 Task: Find connections with filter location Leoben with filter topic #Entrepreneurshipwith filter profile language Spanish with filter current company Oil and Natural Gas Corporation Ltd with filter school The West Bengal University of Health Sciences, Kolkata with filter industry Wireless Services with filter service category Personal Injury Law with filter keywords title Skin Care Specialist
Action: Mouse moved to (565, 105)
Screenshot: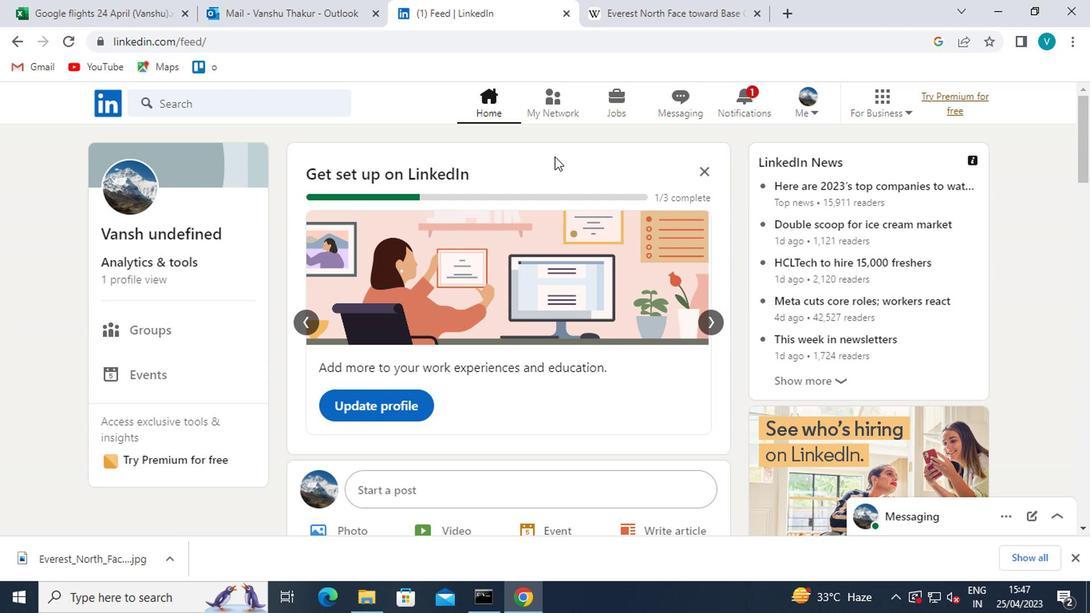 
Action: Mouse pressed left at (565, 105)
Screenshot: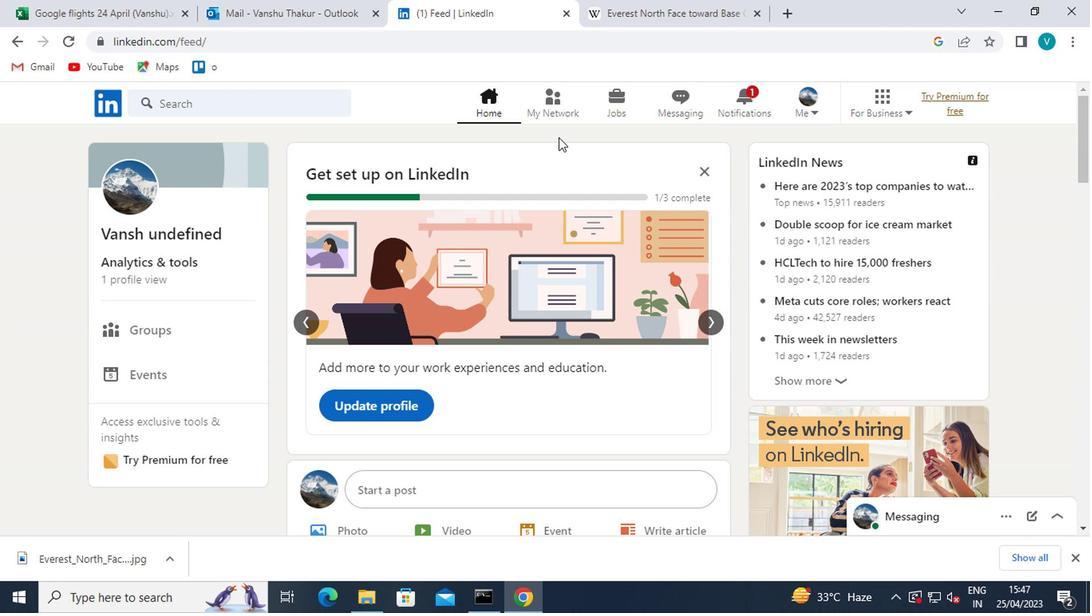
Action: Mouse moved to (157, 197)
Screenshot: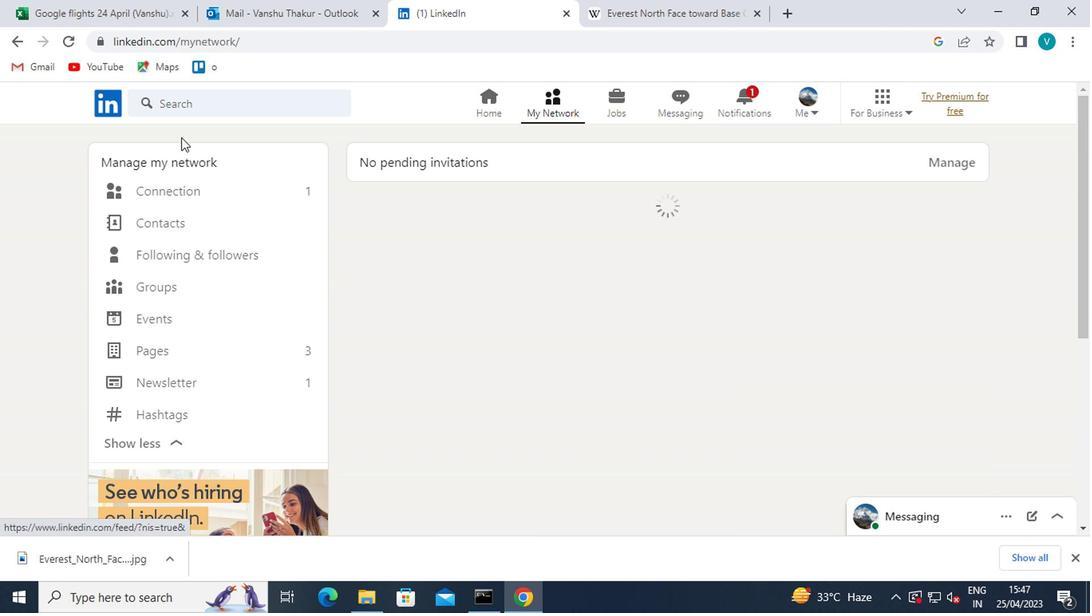 
Action: Mouse pressed left at (157, 197)
Screenshot: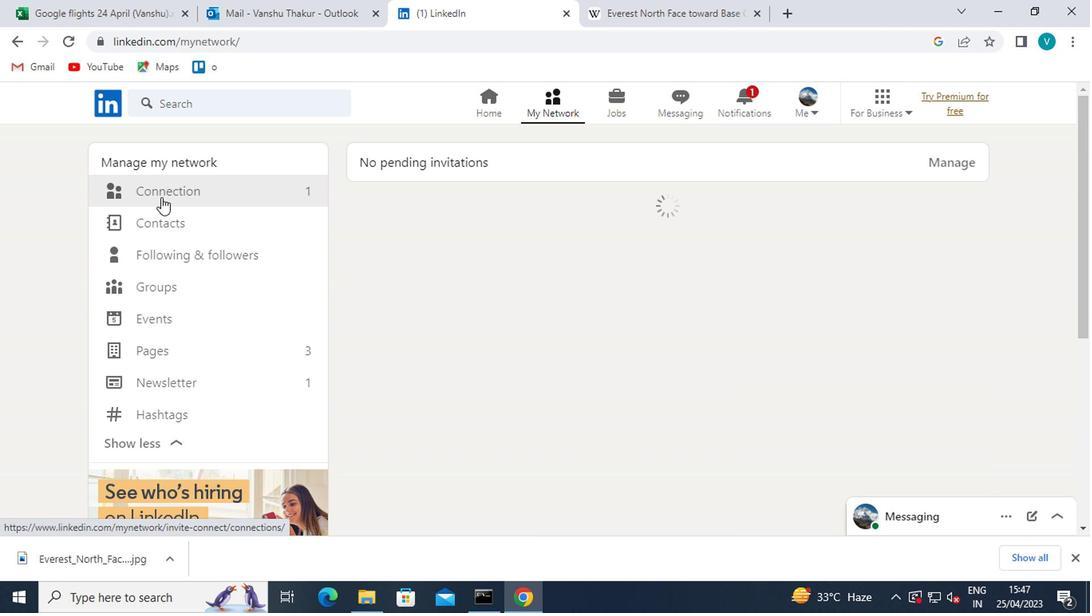 
Action: Mouse moved to (675, 193)
Screenshot: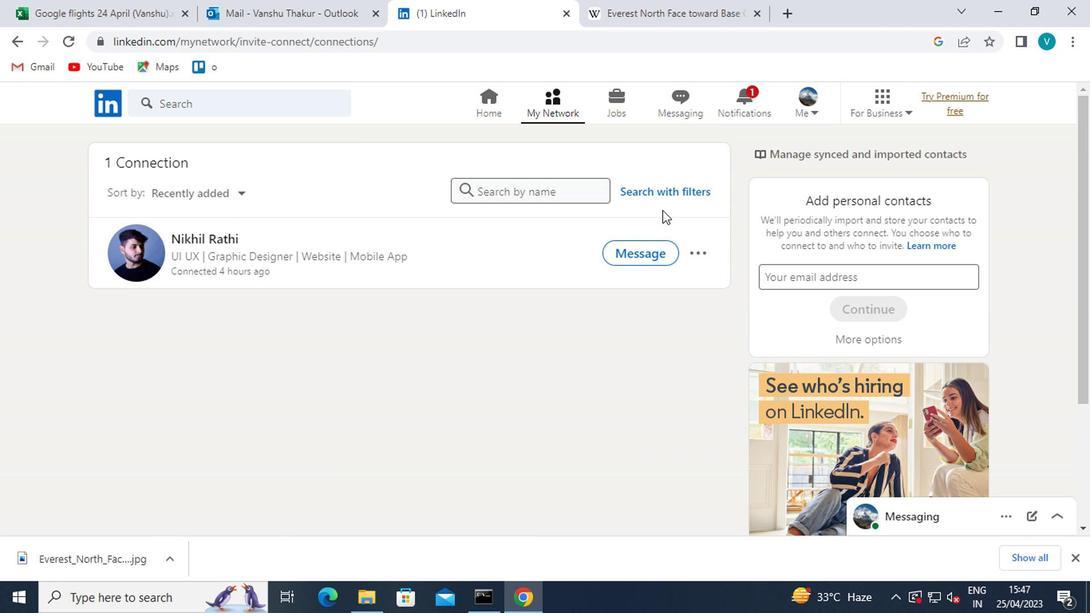 
Action: Mouse pressed left at (675, 193)
Screenshot: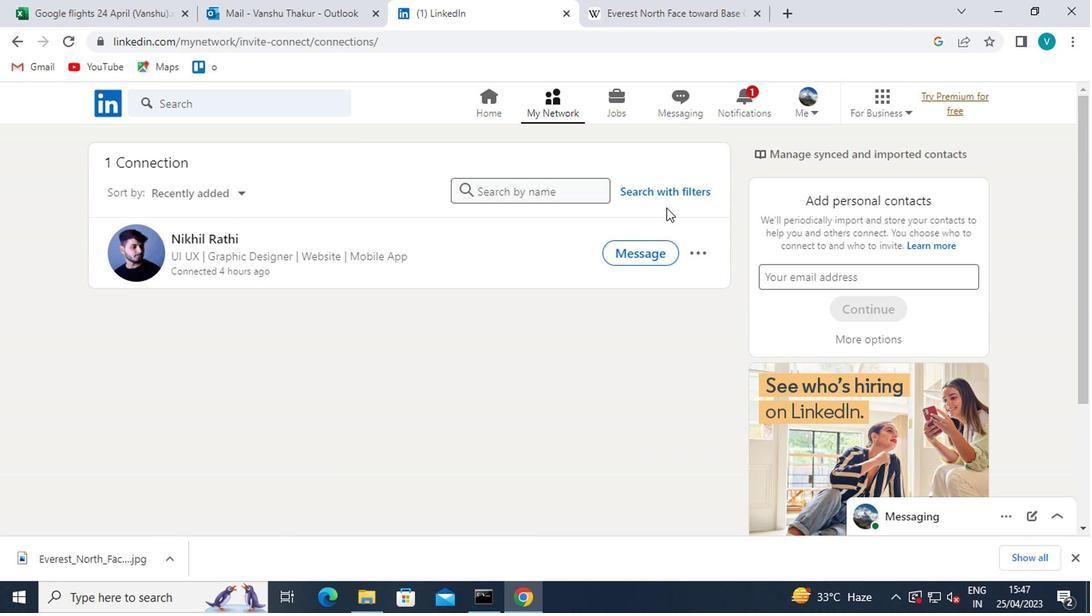 
Action: Mouse moved to (542, 150)
Screenshot: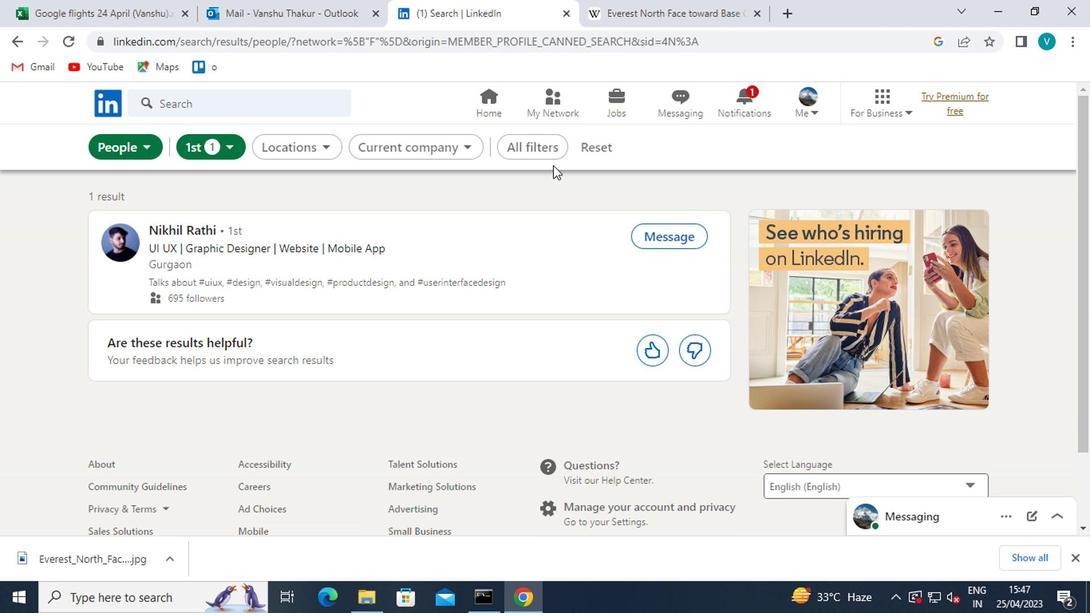 
Action: Mouse pressed left at (542, 150)
Screenshot: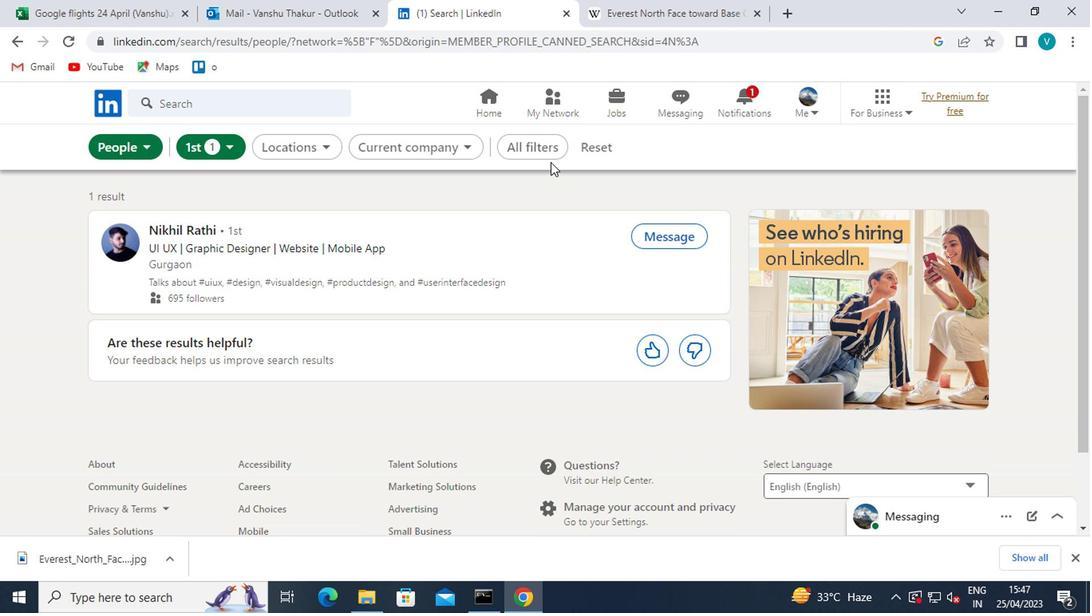
Action: Mouse moved to (728, 342)
Screenshot: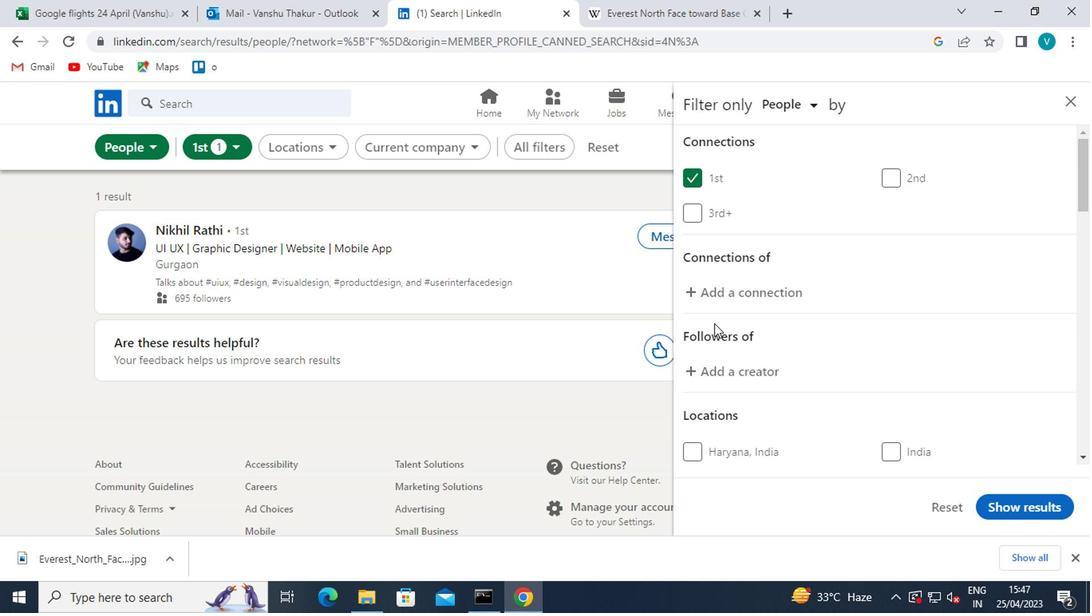 
Action: Mouse scrolled (728, 341) with delta (0, 0)
Screenshot: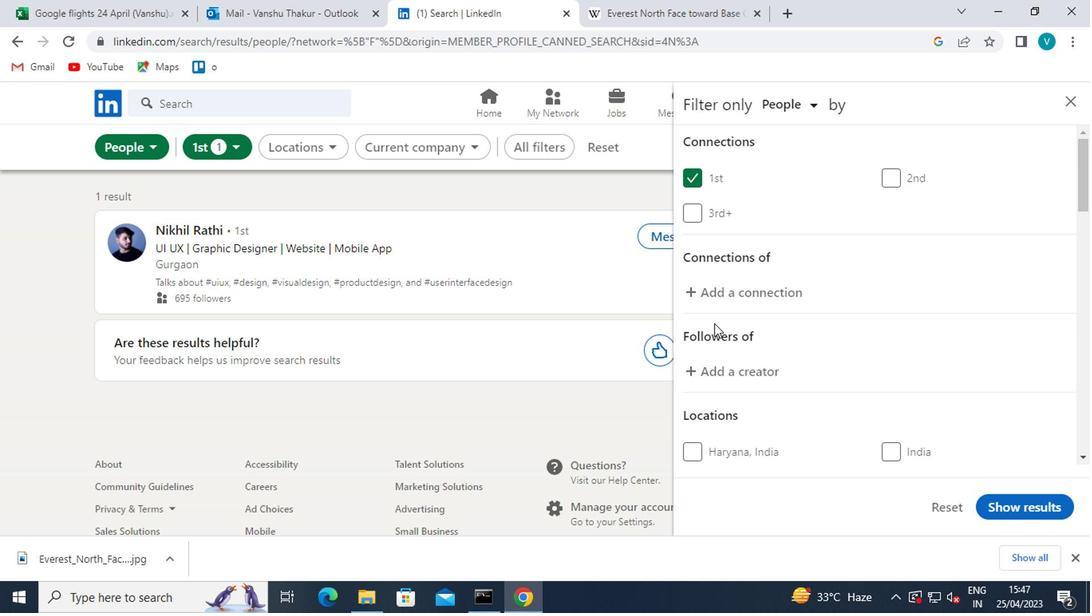 
Action: Mouse moved to (728, 343)
Screenshot: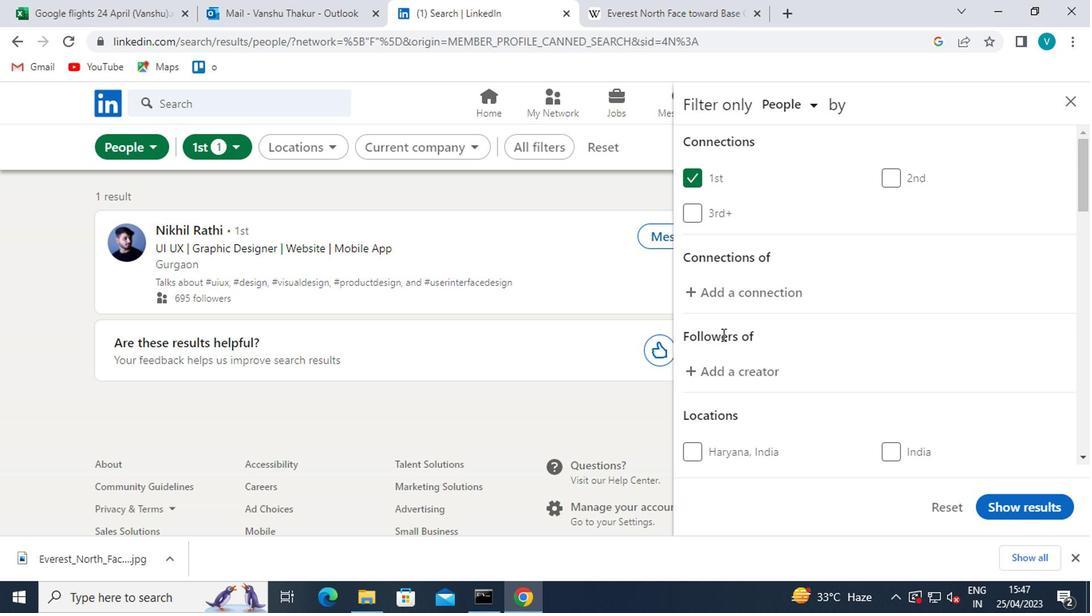 
Action: Mouse scrolled (728, 342) with delta (0, 0)
Screenshot: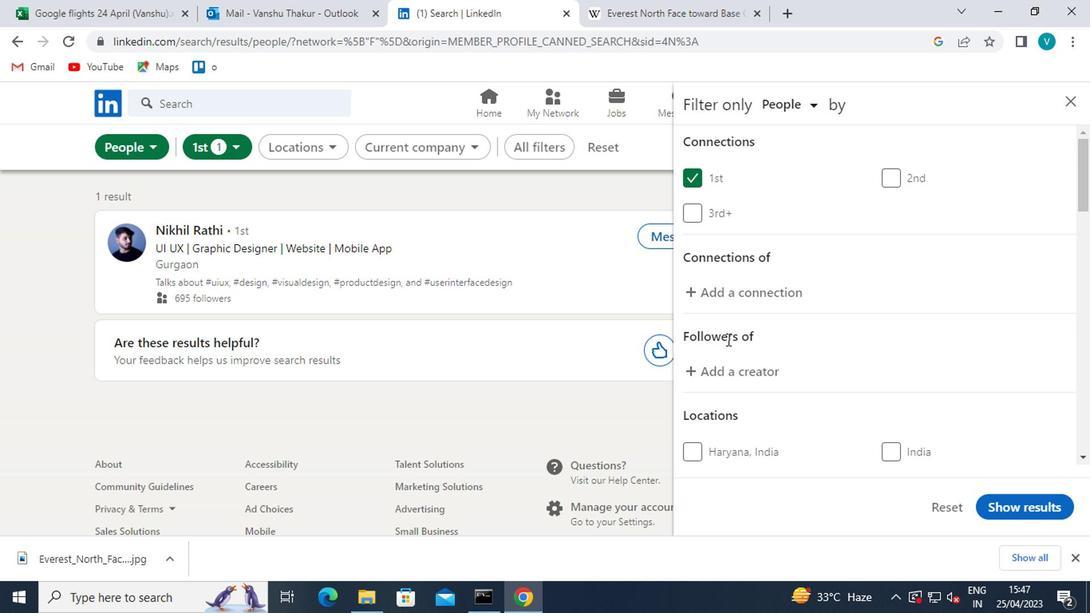 
Action: Mouse moved to (728, 344)
Screenshot: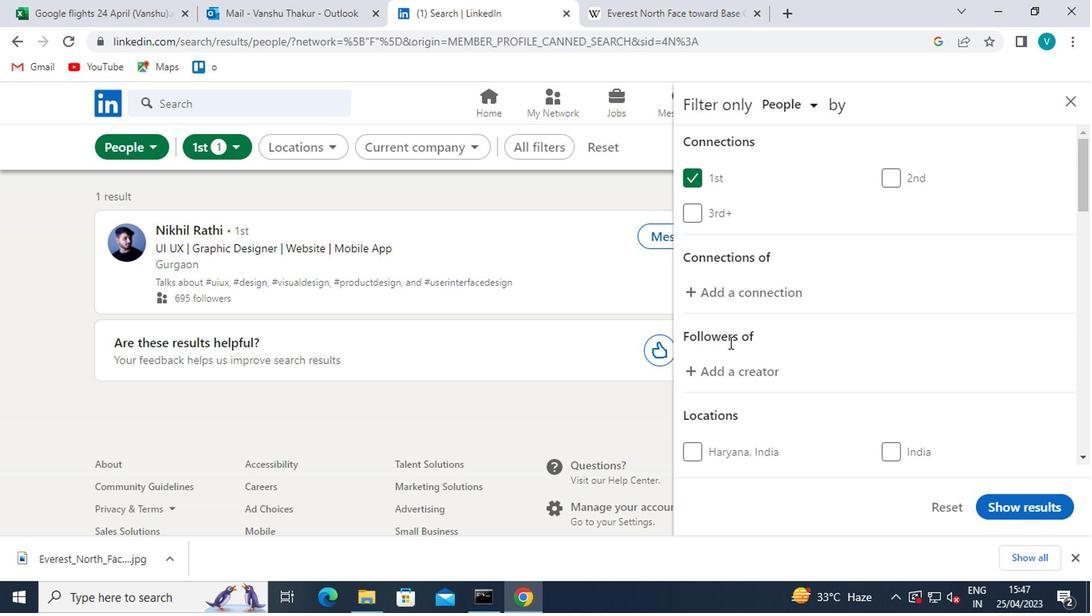 
Action: Mouse scrolled (728, 343) with delta (0, -1)
Screenshot: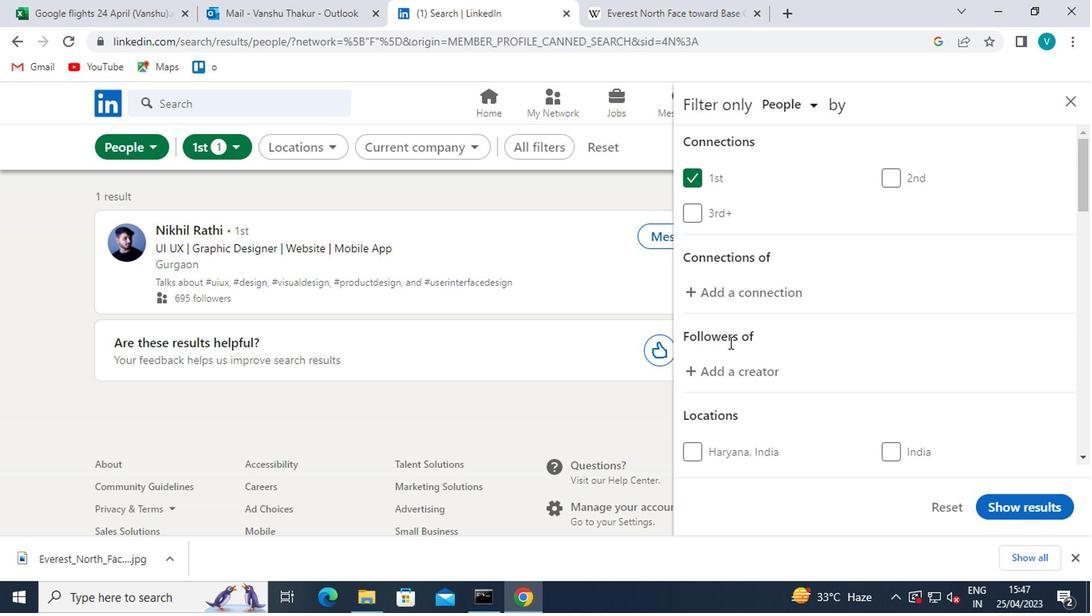 
Action: Mouse moved to (742, 290)
Screenshot: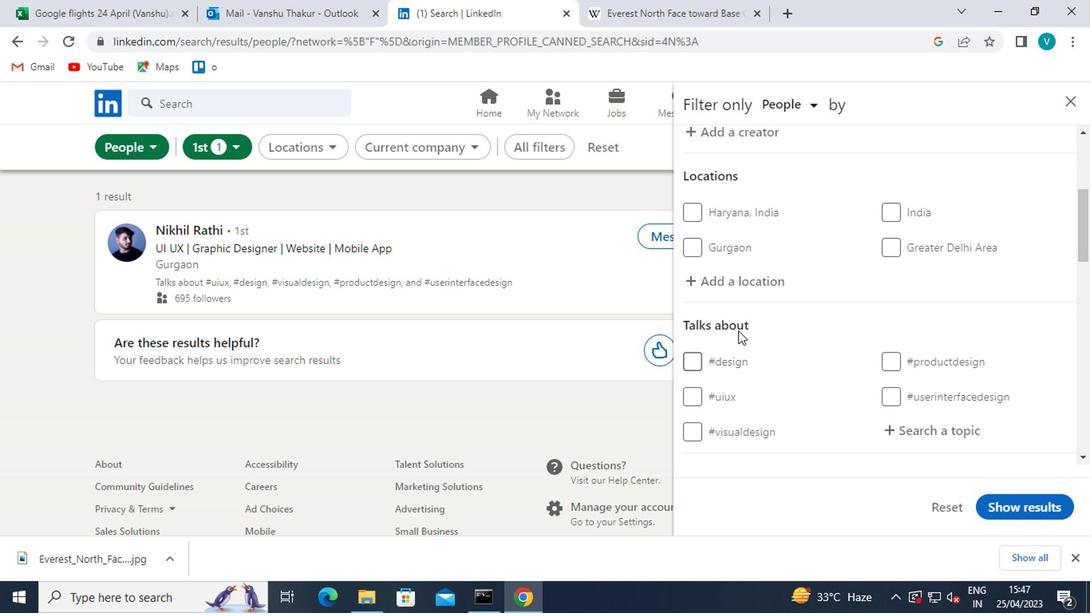
Action: Mouse pressed left at (742, 290)
Screenshot: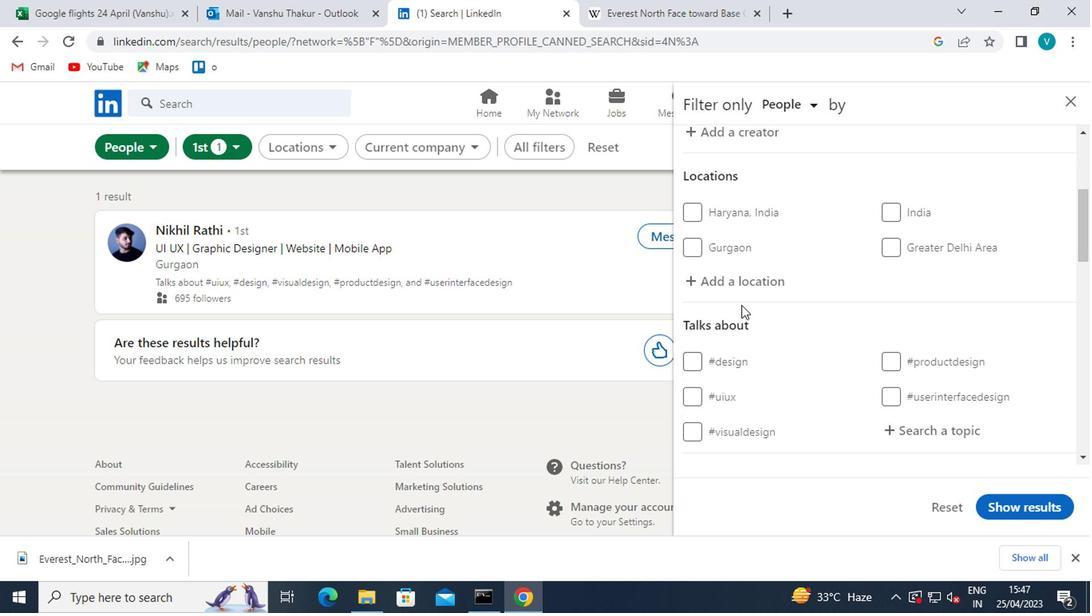 
Action: Key pressed <Key.shift>LEOBEN
Screenshot: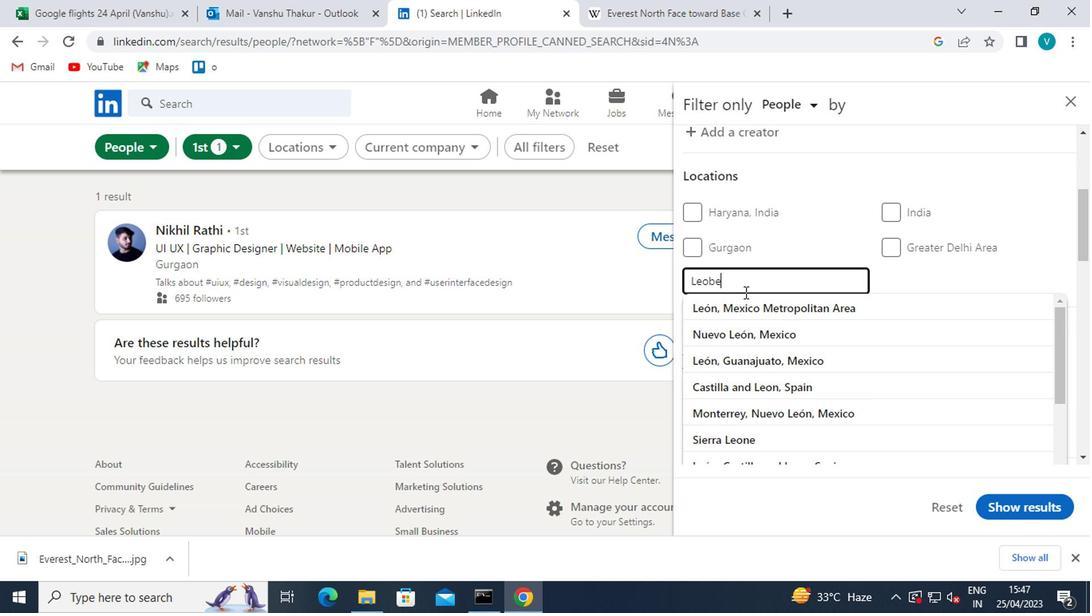
Action: Mouse moved to (736, 301)
Screenshot: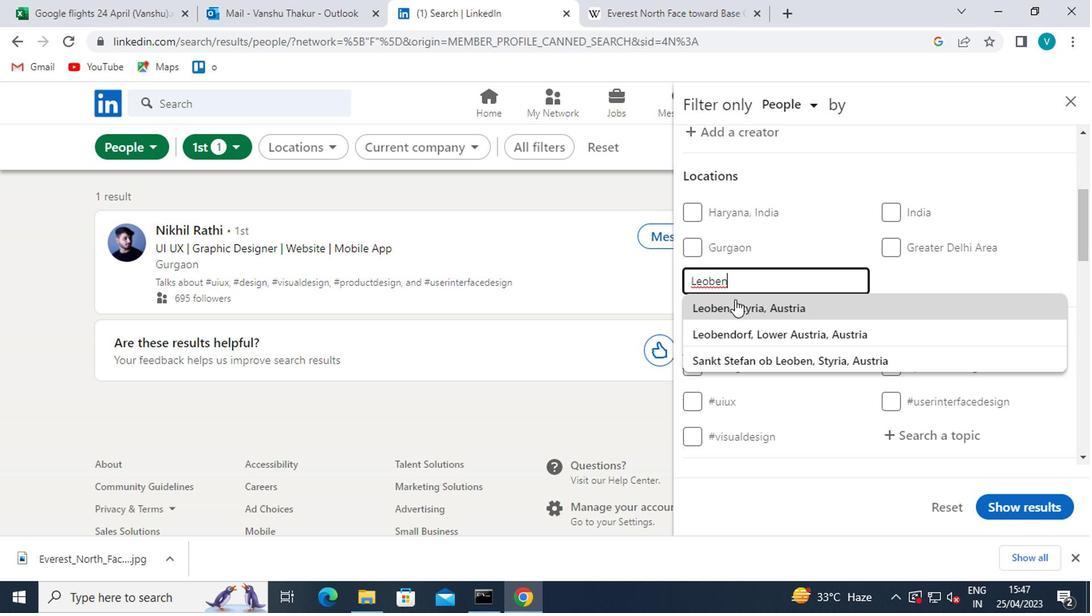 
Action: Mouse pressed left at (736, 301)
Screenshot: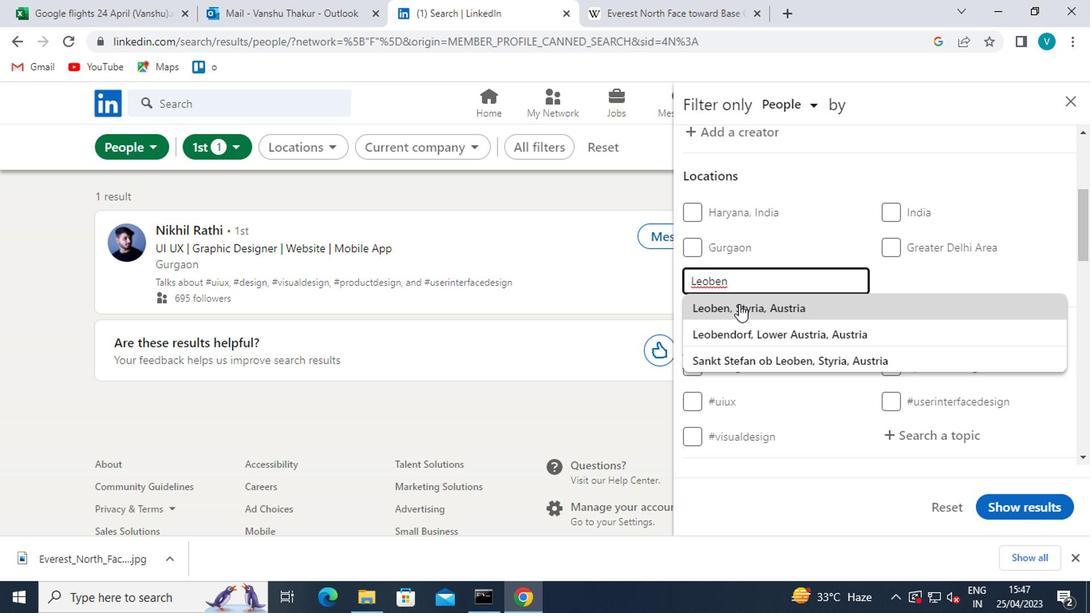 
Action: Mouse moved to (740, 311)
Screenshot: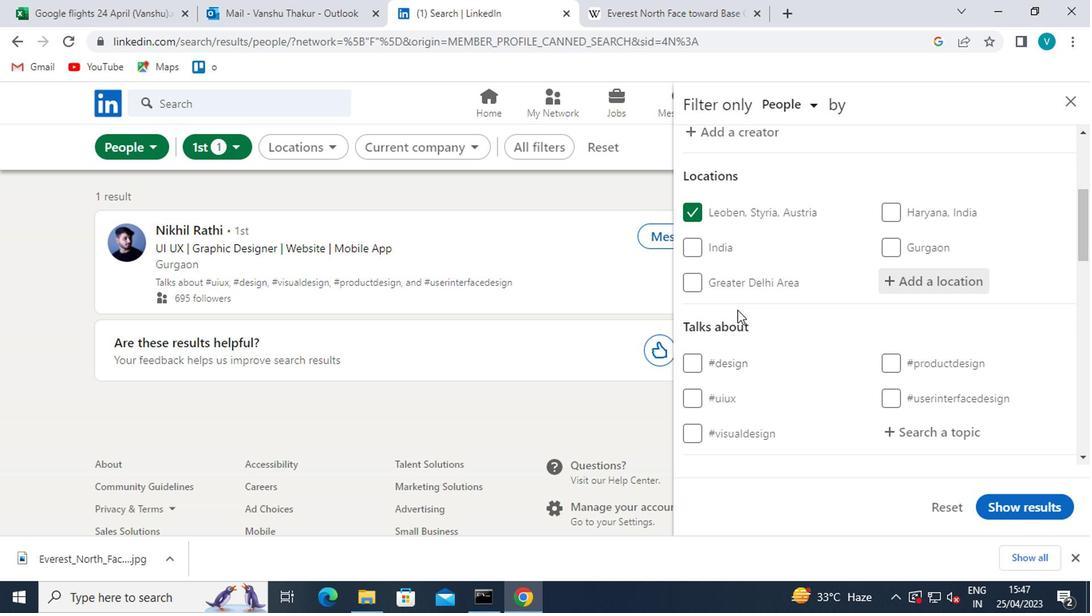 
Action: Mouse scrolled (740, 310) with delta (0, -1)
Screenshot: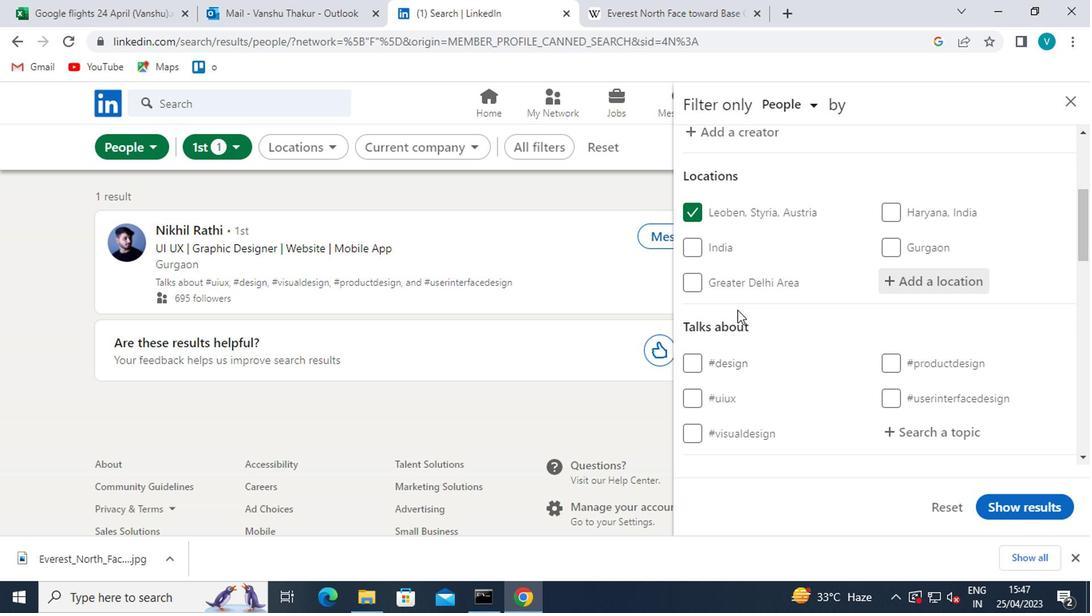 
Action: Mouse moved to (743, 312)
Screenshot: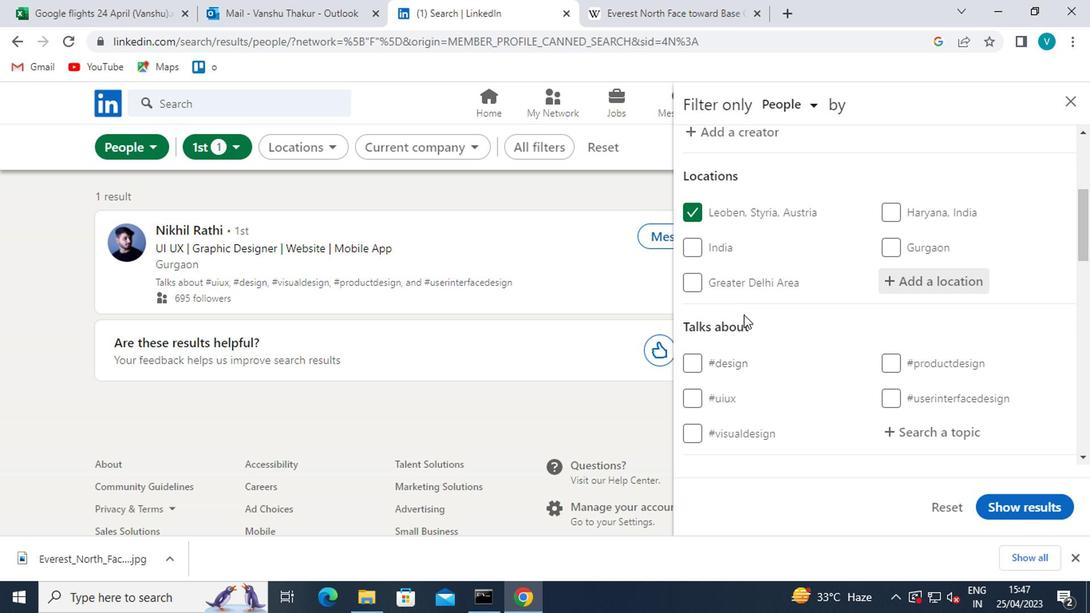 
Action: Mouse scrolled (743, 311) with delta (0, -1)
Screenshot: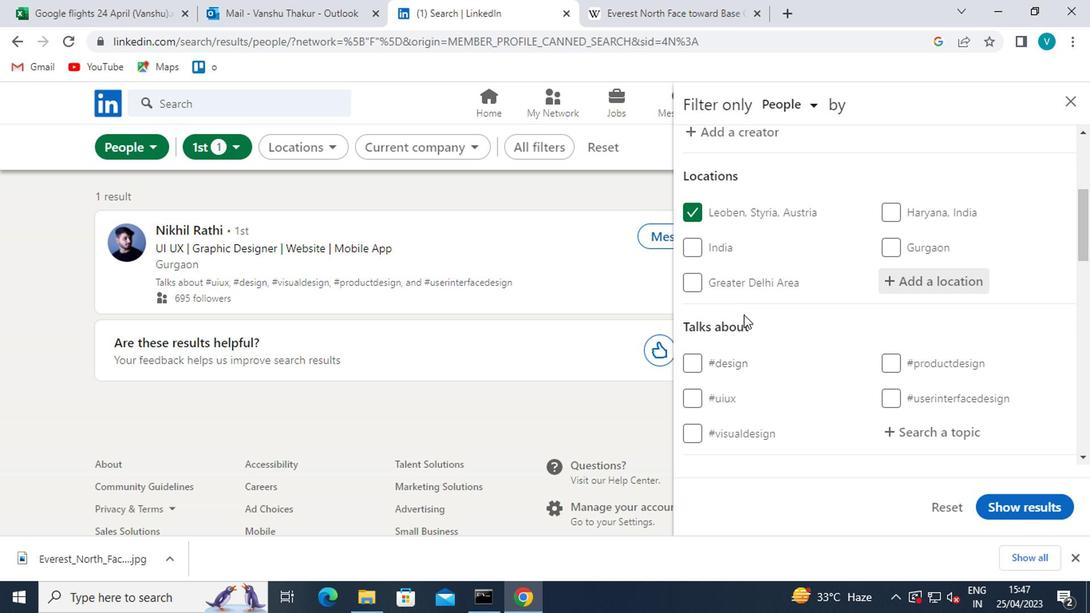 
Action: Mouse moved to (932, 276)
Screenshot: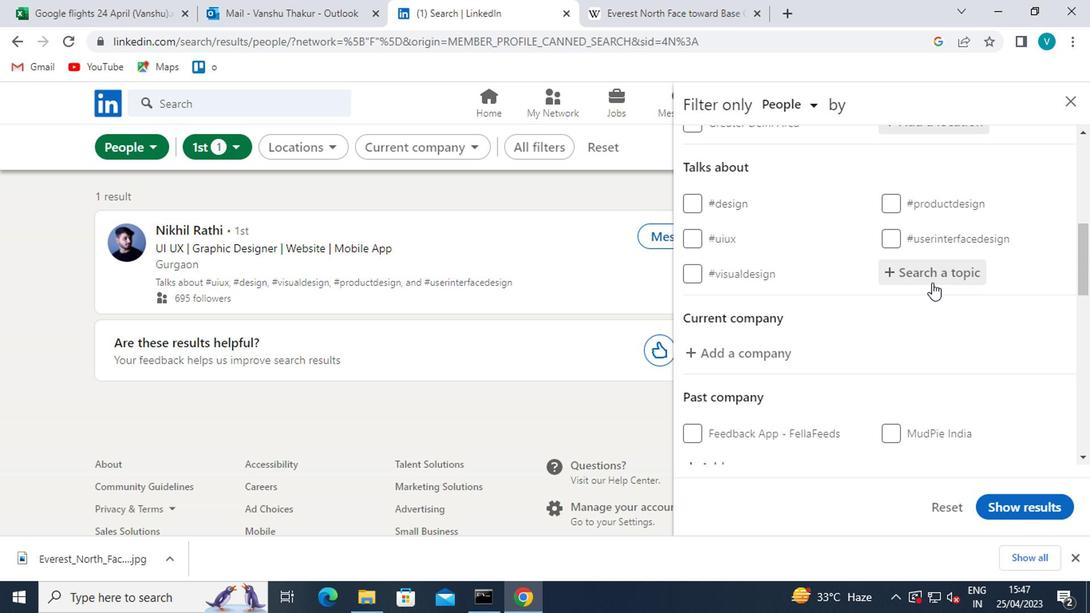 
Action: Mouse pressed left at (932, 276)
Screenshot: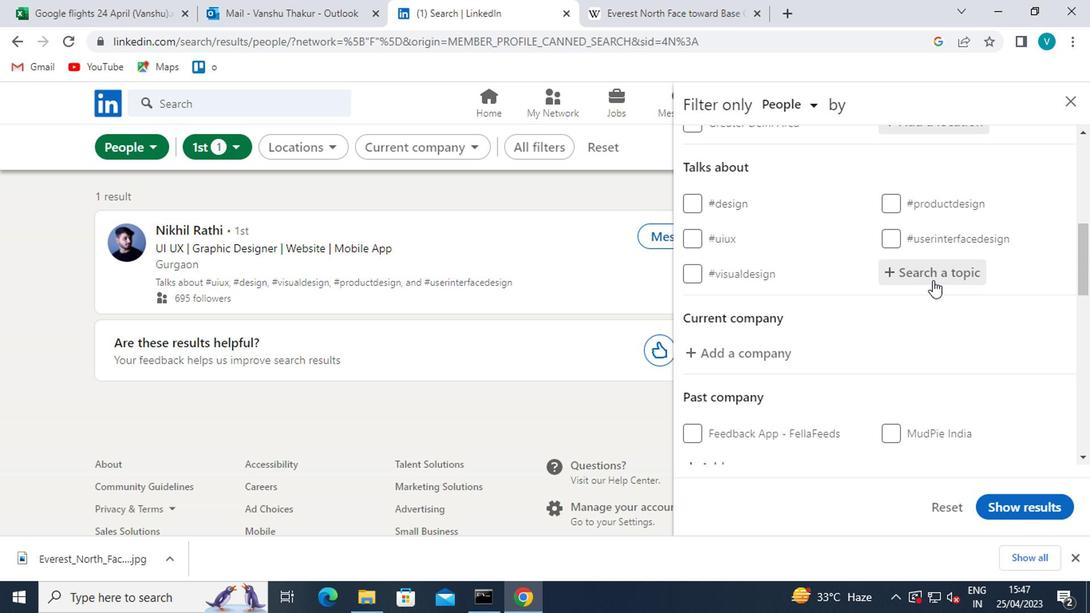 
Action: Mouse moved to (903, 256)
Screenshot: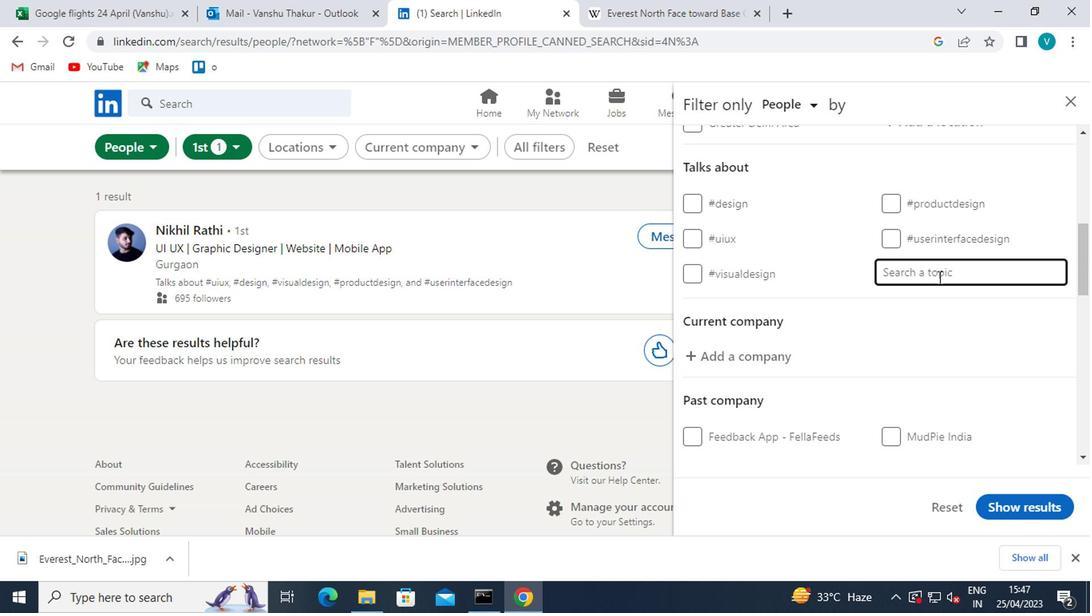 
Action: Key pressed <Key.shift>#<Key.shift>ENTE<Key.backspace>REPRENEURS
Screenshot: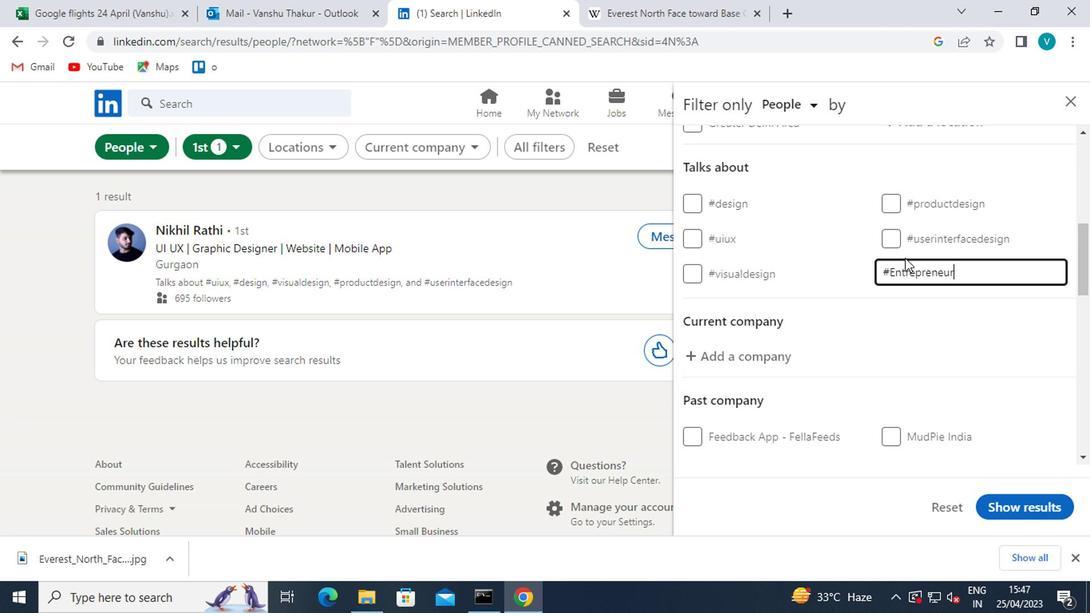 
Action: Mouse moved to (903, 255)
Screenshot: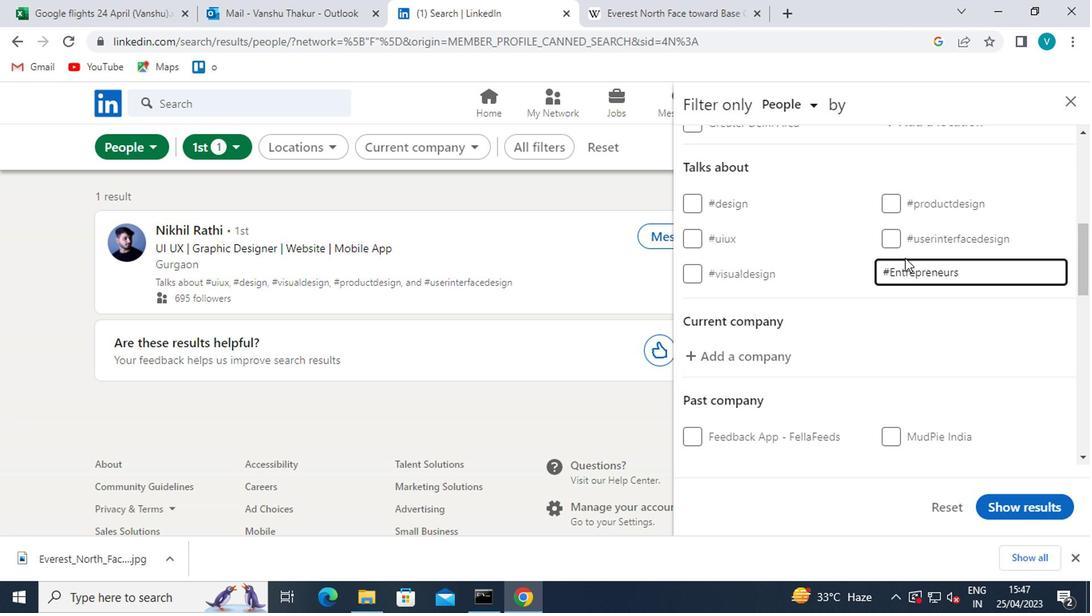 
Action: Key pressed HIP
Screenshot: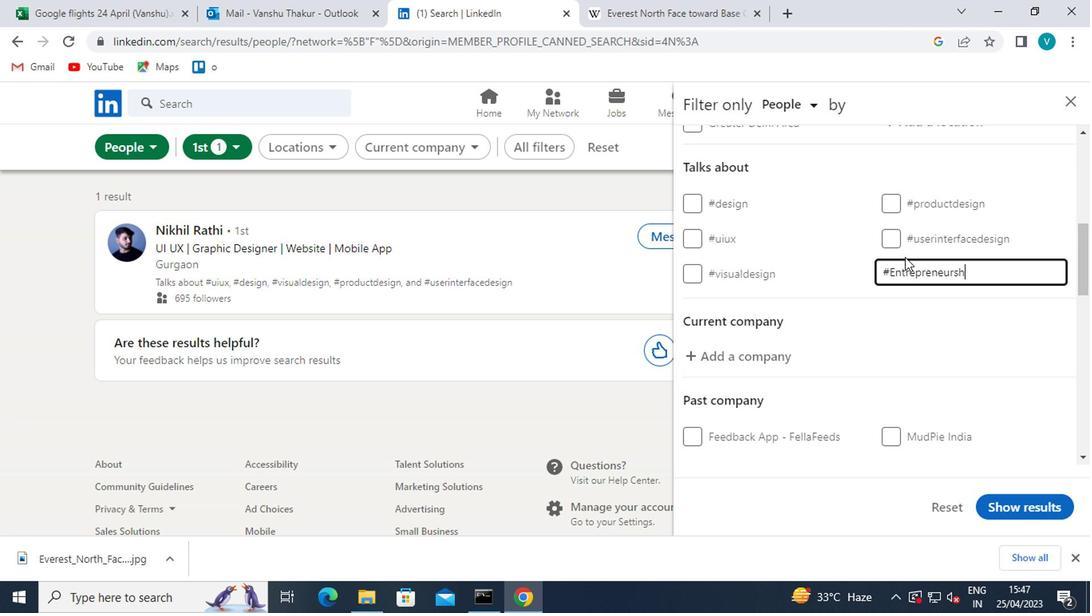 
Action: Mouse moved to (1004, 325)
Screenshot: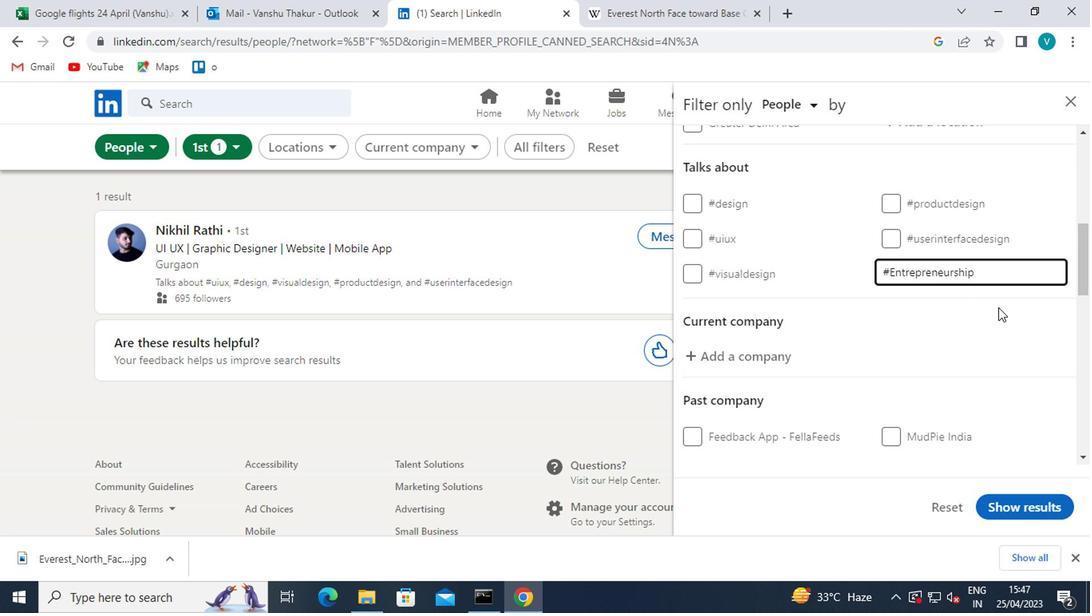 
Action: Mouse pressed left at (1004, 325)
Screenshot: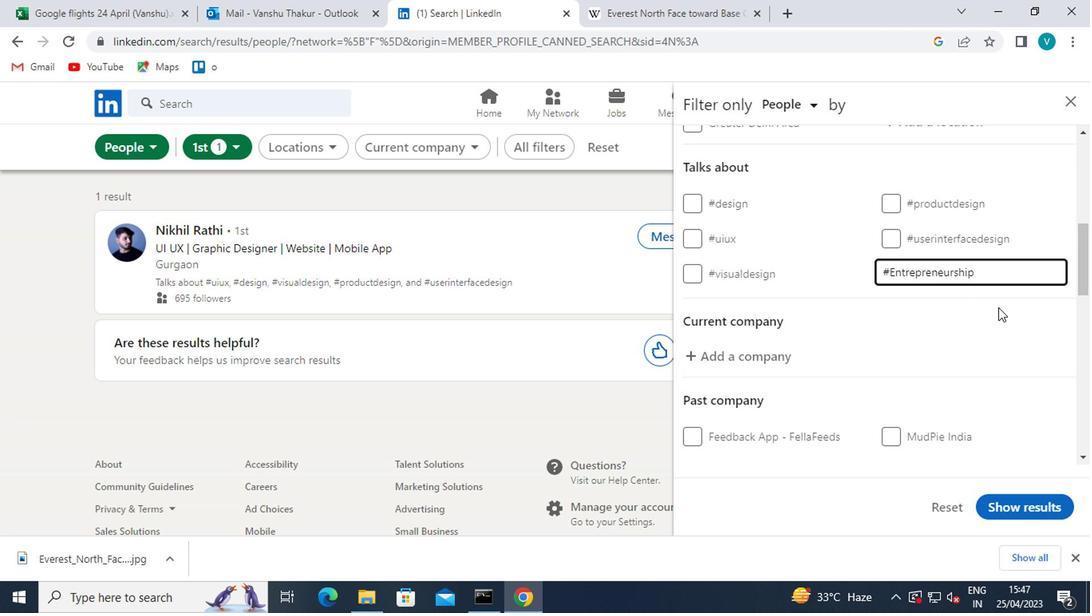 
Action: Mouse moved to (957, 334)
Screenshot: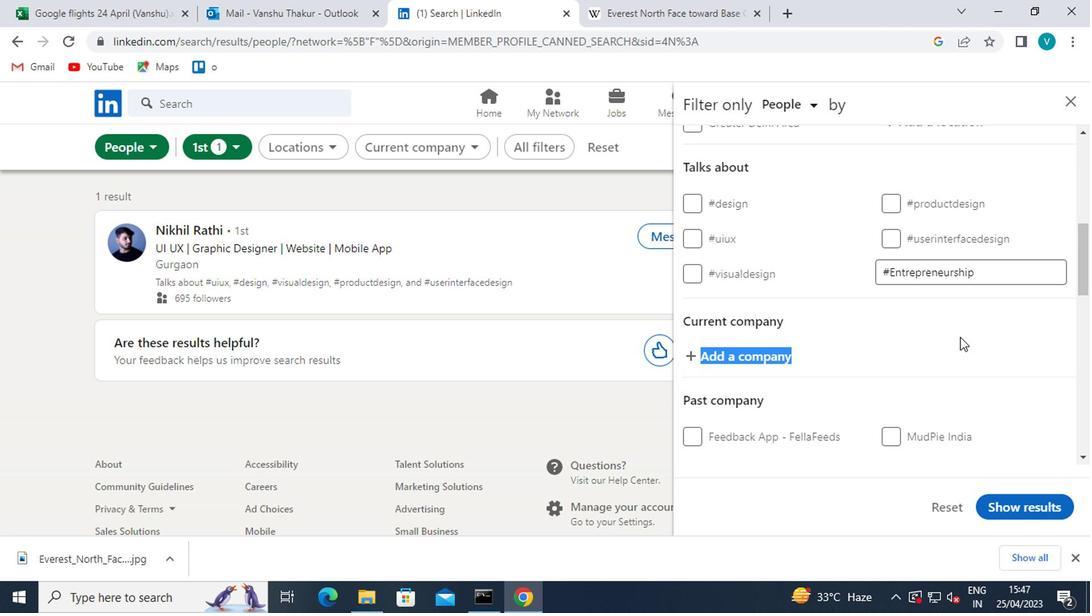 
Action: Mouse scrolled (957, 333) with delta (0, 0)
Screenshot: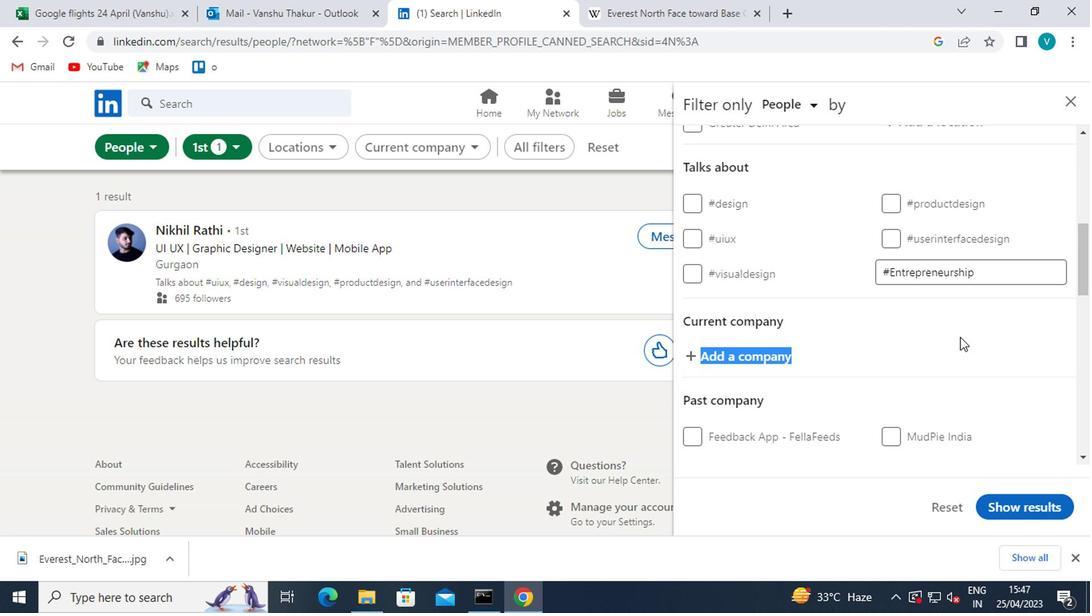 
Action: Mouse moved to (895, 334)
Screenshot: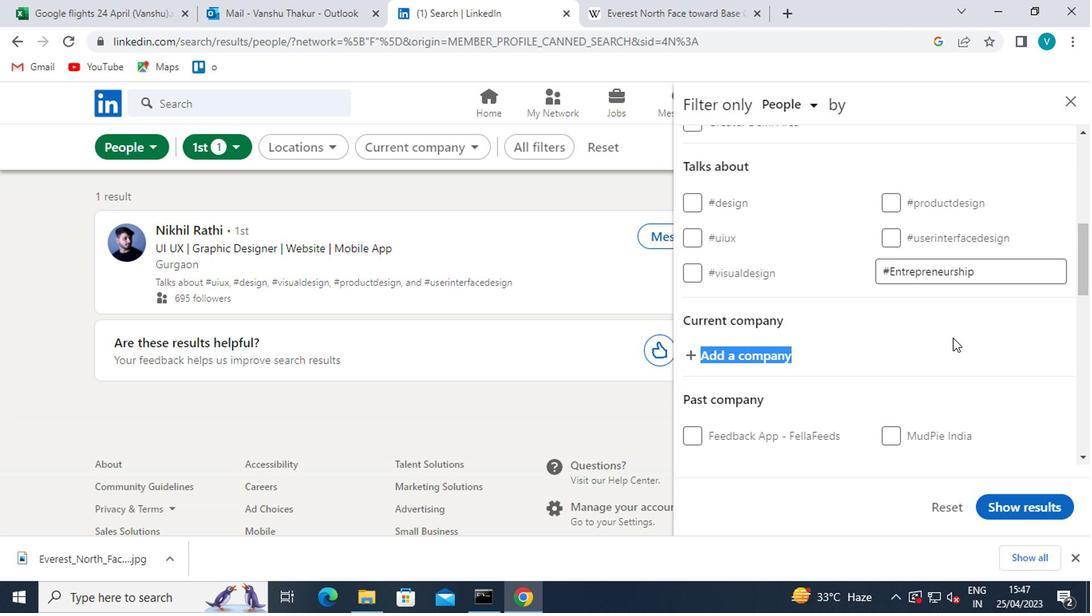 
Action: Mouse scrolled (895, 333) with delta (0, 0)
Screenshot: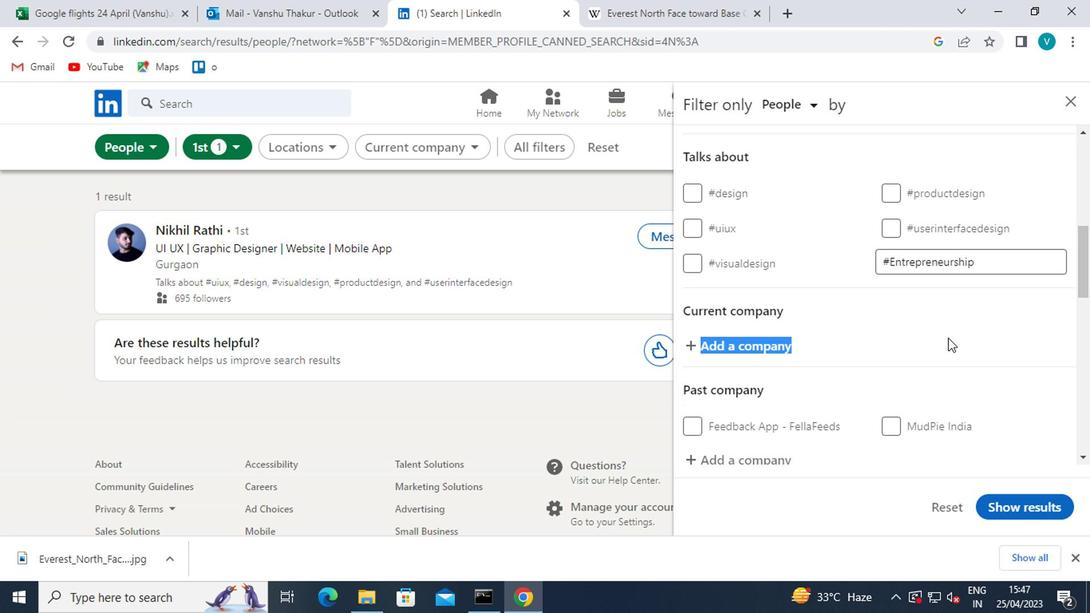 
Action: Mouse moved to (855, 331)
Screenshot: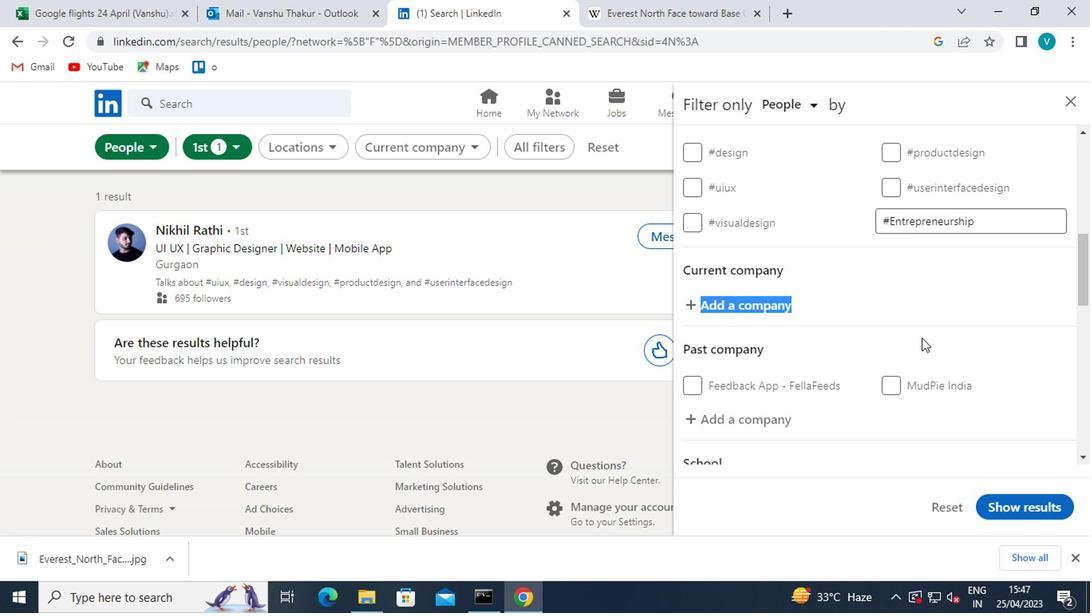 
Action: Mouse scrolled (855, 330) with delta (0, -1)
Screenshot: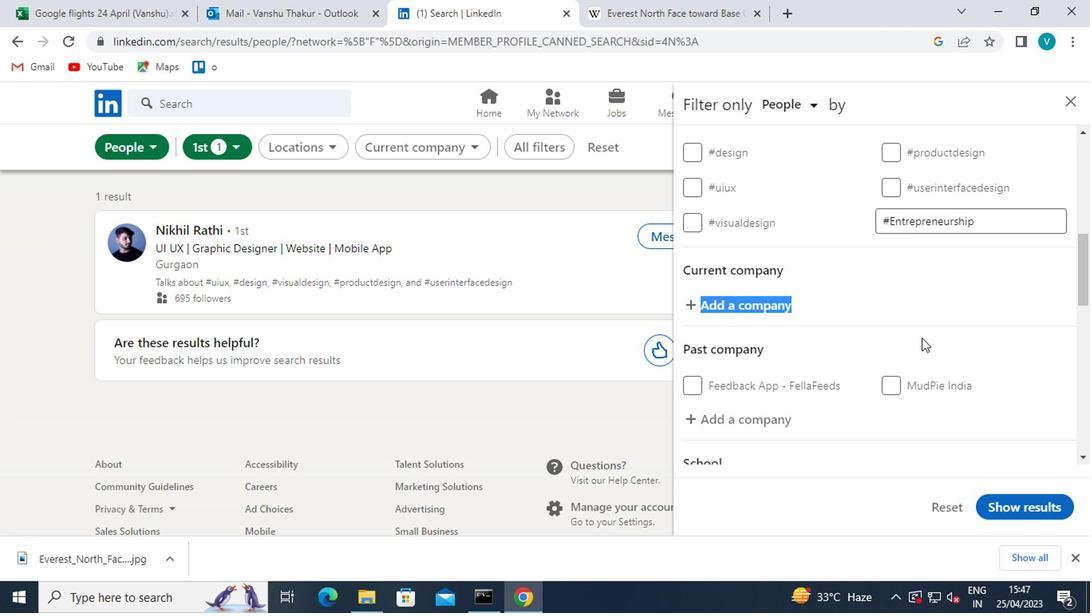
Action: Mouse moved to (845, 331)
Screenshot: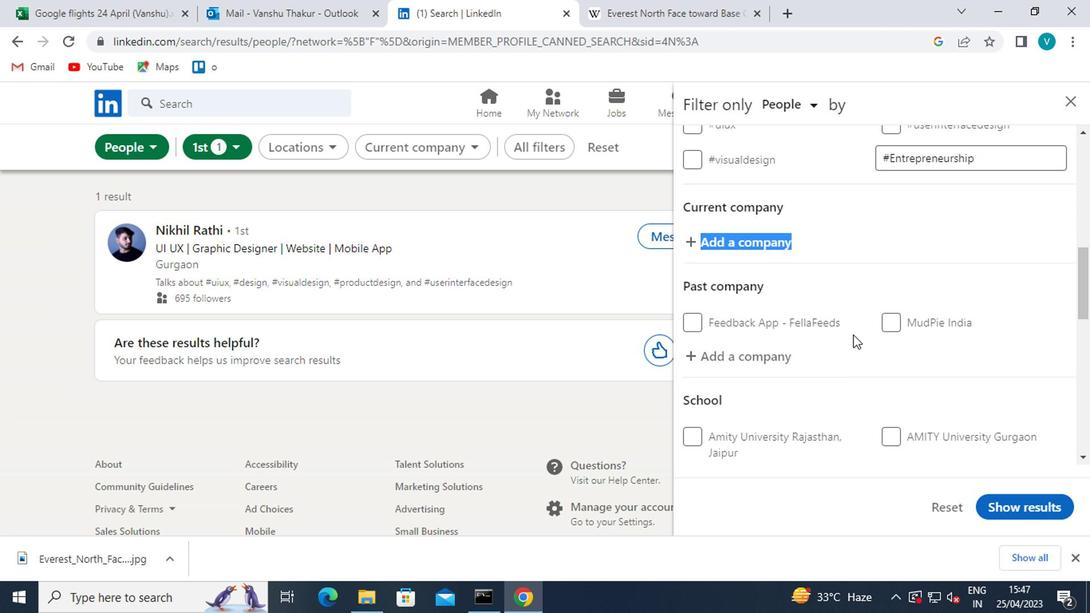 
Action: Mouse scrolled (845, 330) with delta (0, -1)
Screenshot: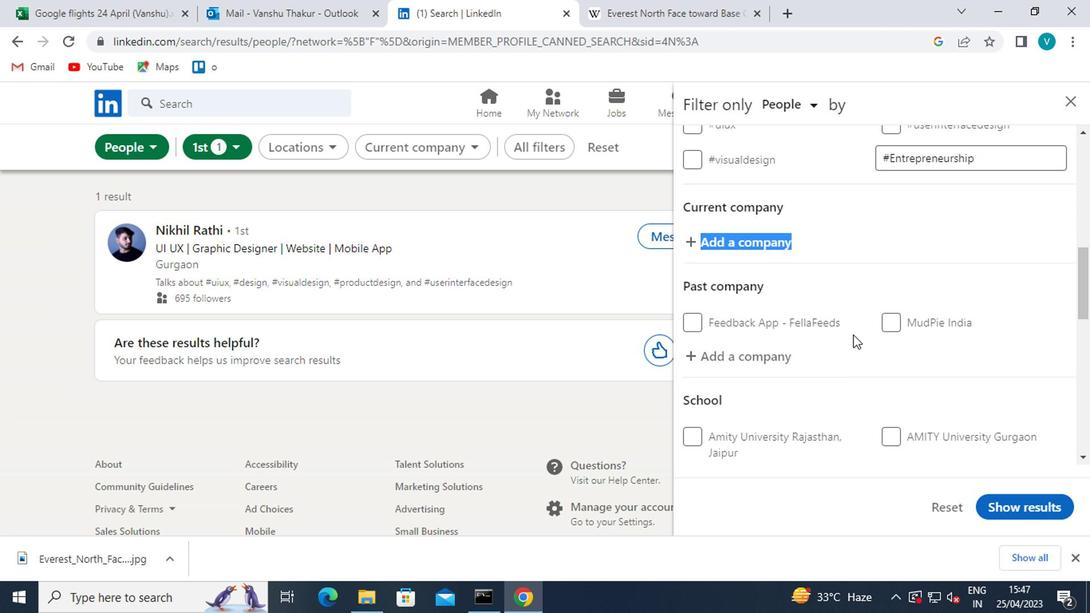 
Action: Mouse scrolled (845, 330) with delta (0, -1)
Screenshot: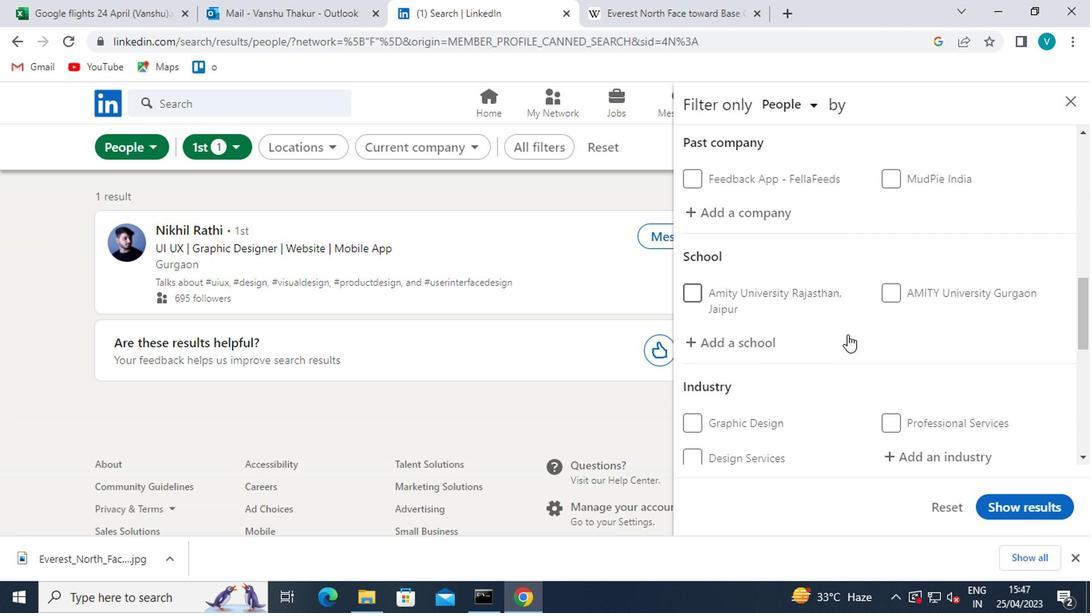 
Action: Mouse scrolled (845, 330) with delta (0, -1)
Screenshot: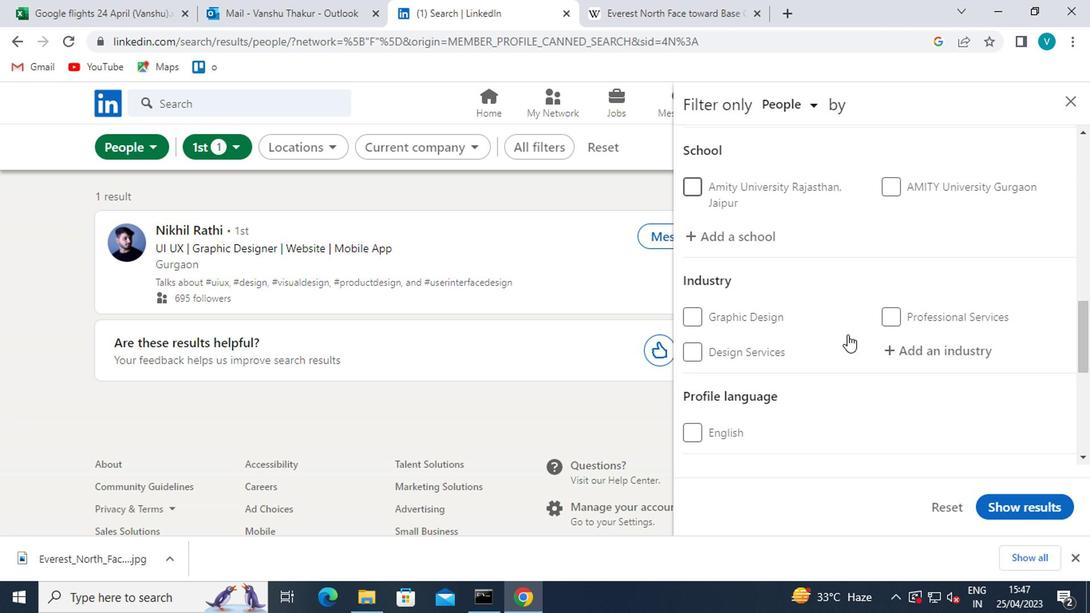 
Action: Mouse moved to (845, 330)
Screenshot: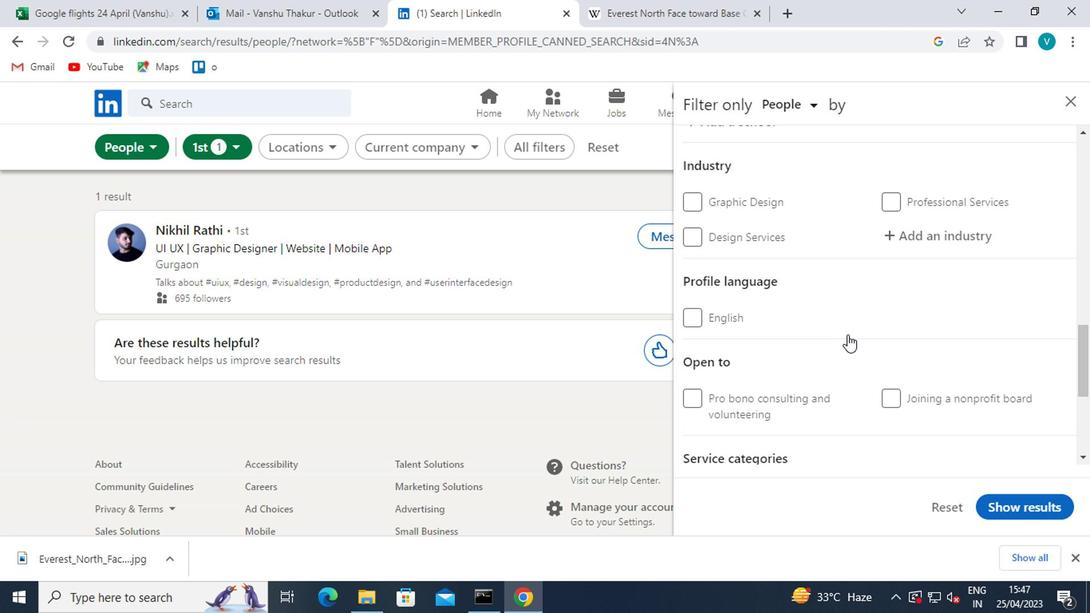 
Action: Mouse scrolled (845, 331) with delta (0, 1)
Screenshot: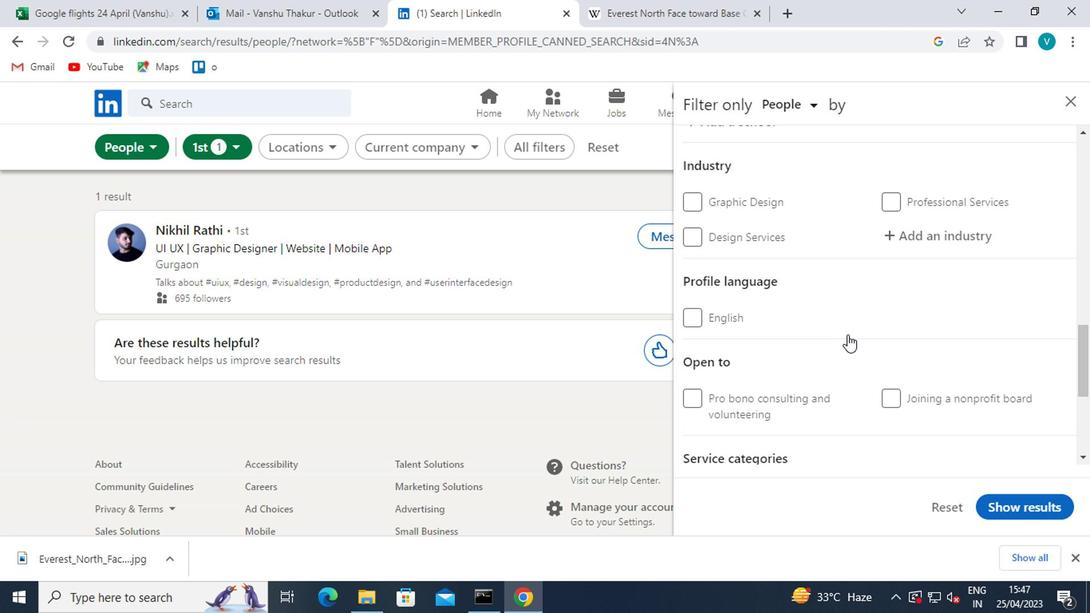 
Action: Mouse scrolled (845, 331) with delta (0, 1)
Screenshot: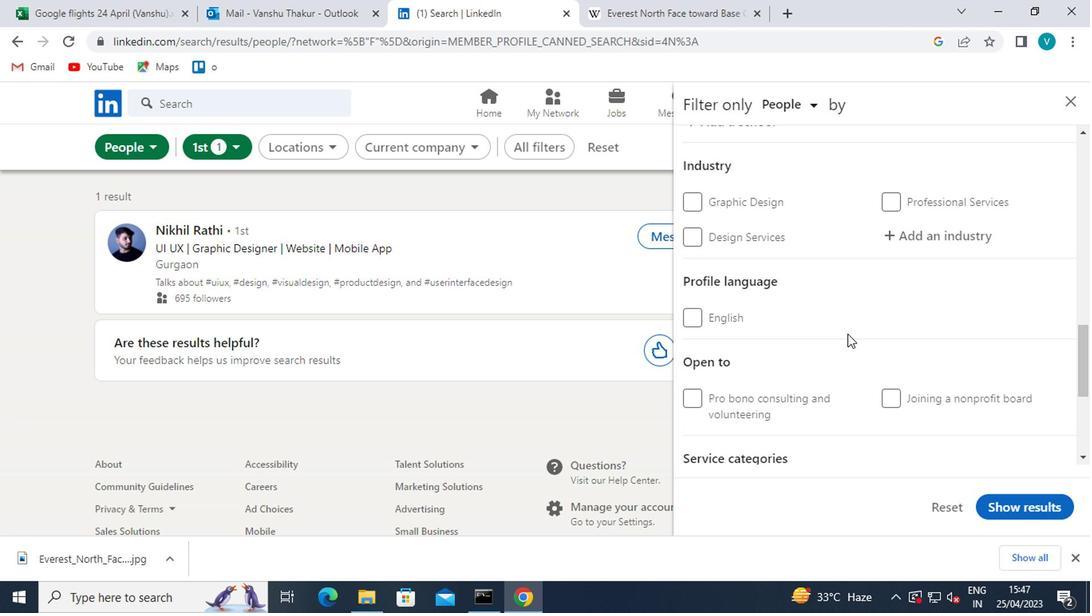 
Action: Mouse scrolled (845, 331) with delta (0, 1)
Screenshot: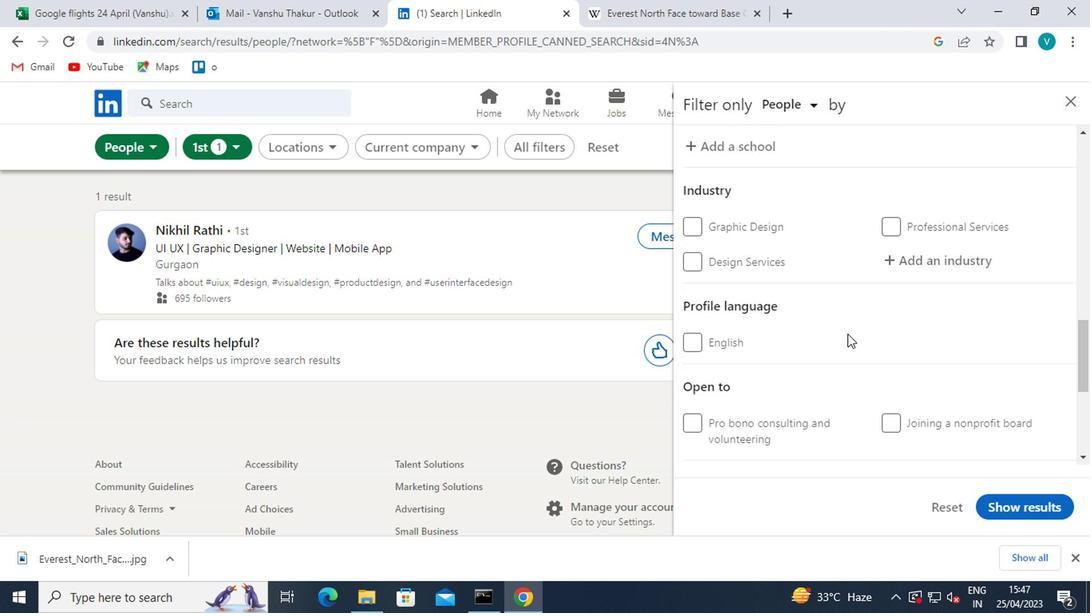
Action: Mouse scrolled (845, 331) with delta (0, 1)
Screenshot: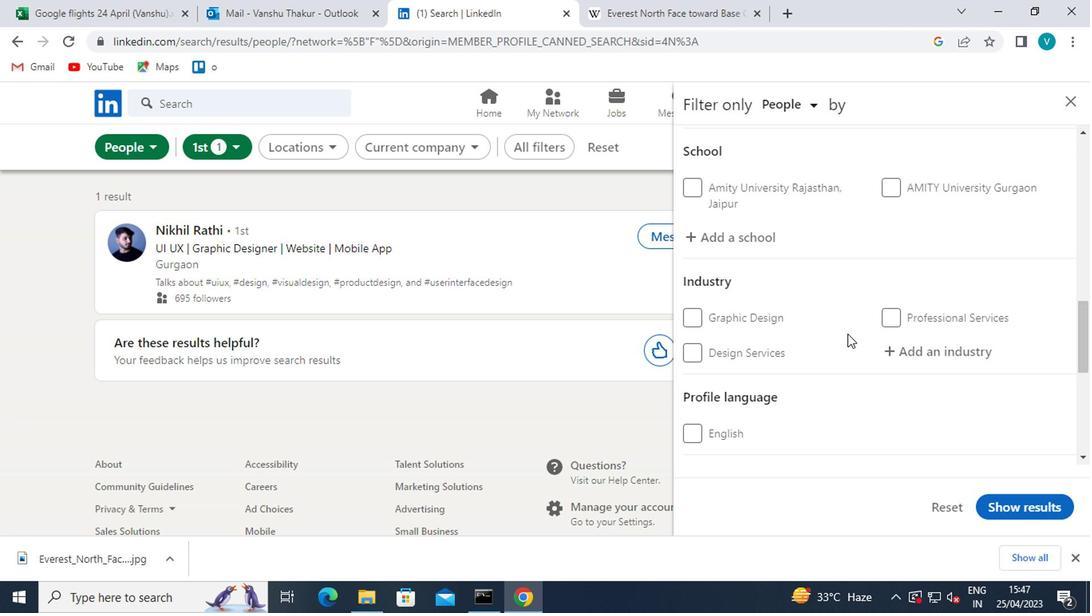 
Action: Mouse scrolled (845, 331) with delta (0, 1)
Screenshot: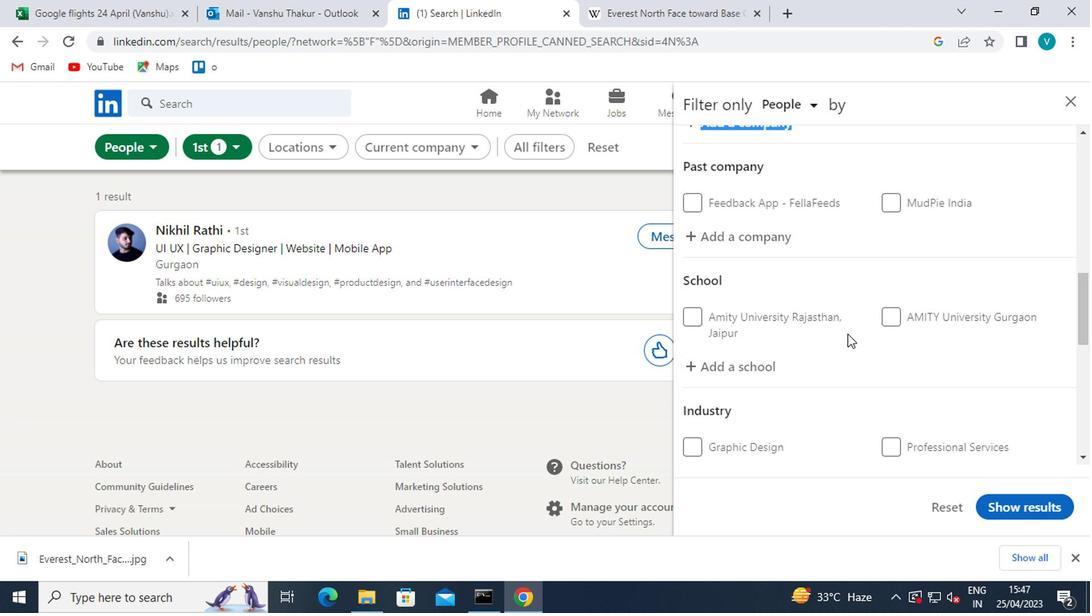 
Action: Mouse scrolled (845, 331) with delta (0, 1)
Screenshot: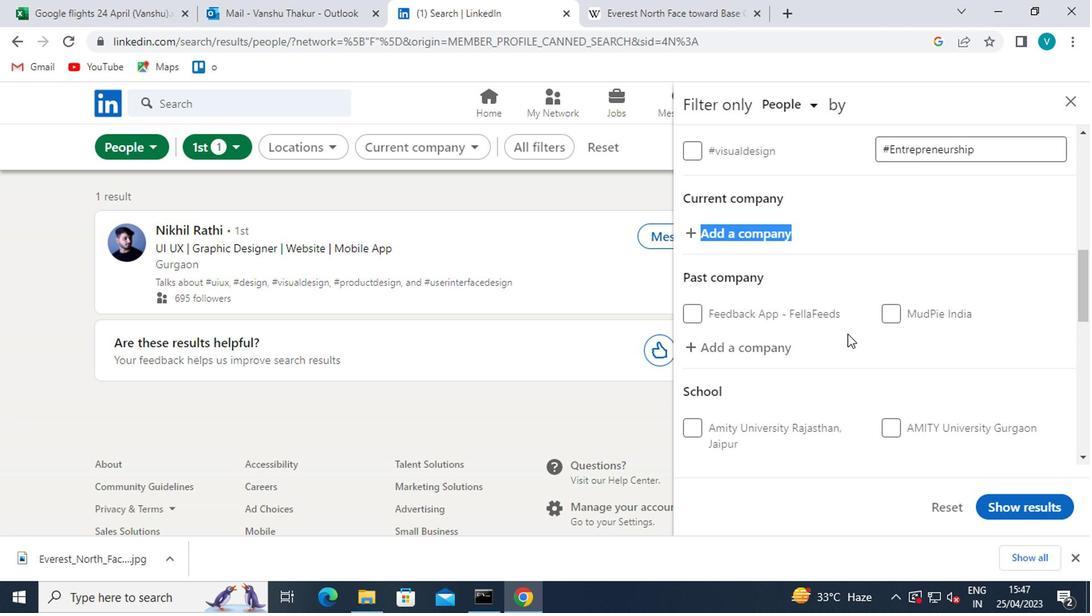 
Action: Mouse moved to (753, 361)
Screenshot: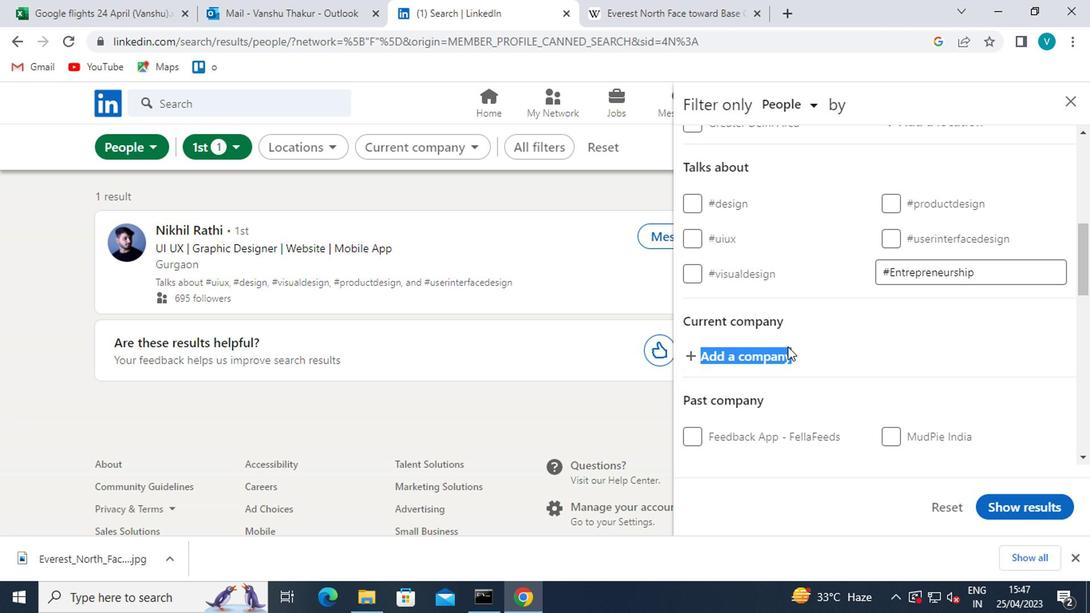 
Action: Mouse pressed left at (753, 361)
Screenshot: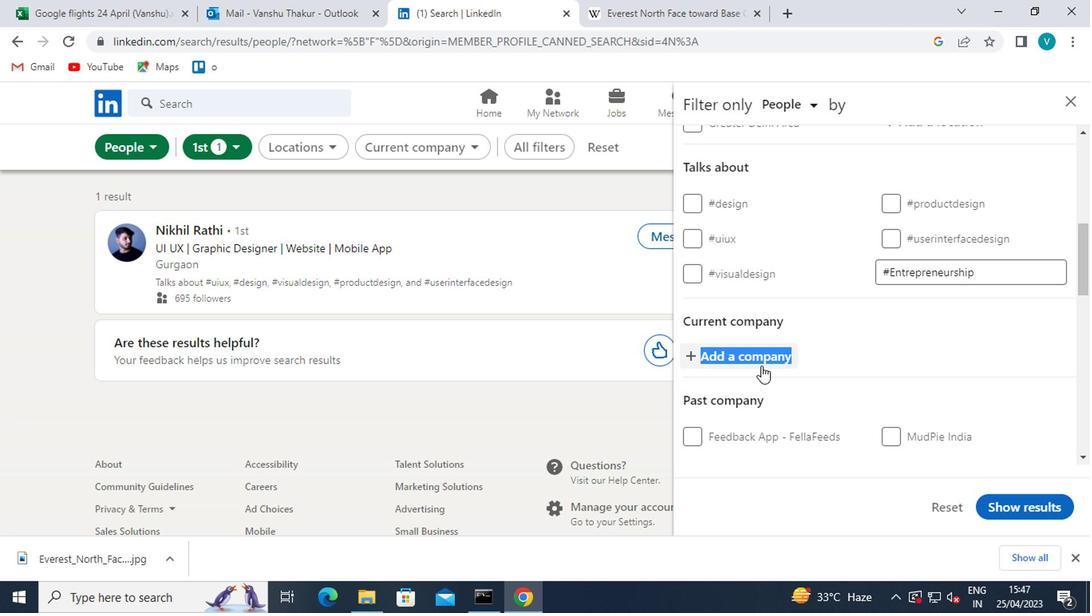 
Action: Mouse moved to (753, 360)
Screenshot: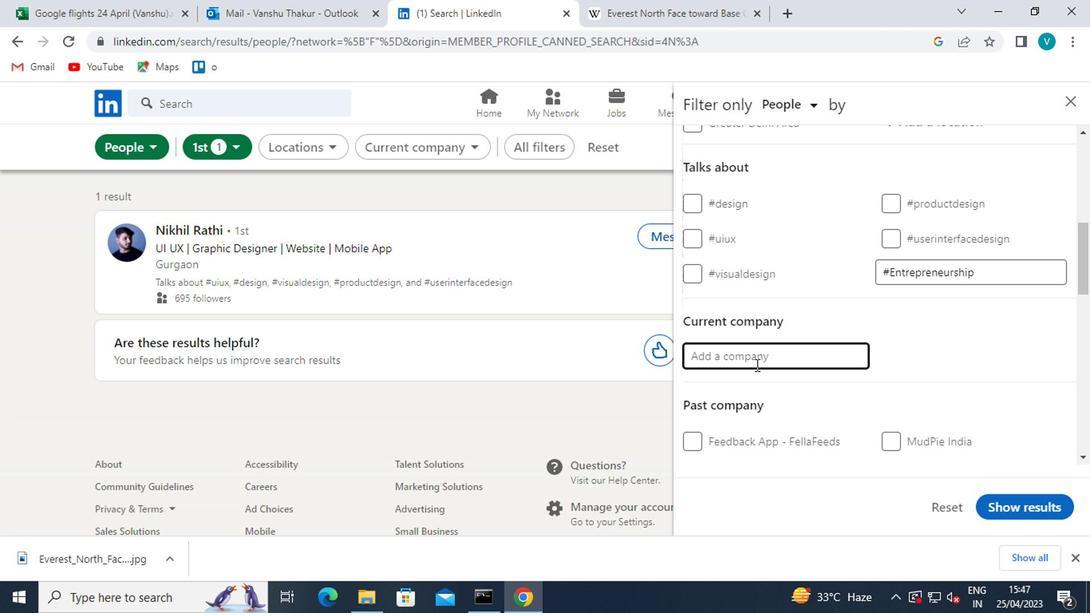 
Action: Key pressed <Key.shift>OIL<Key.space>AND<Key.space>
Screenshot: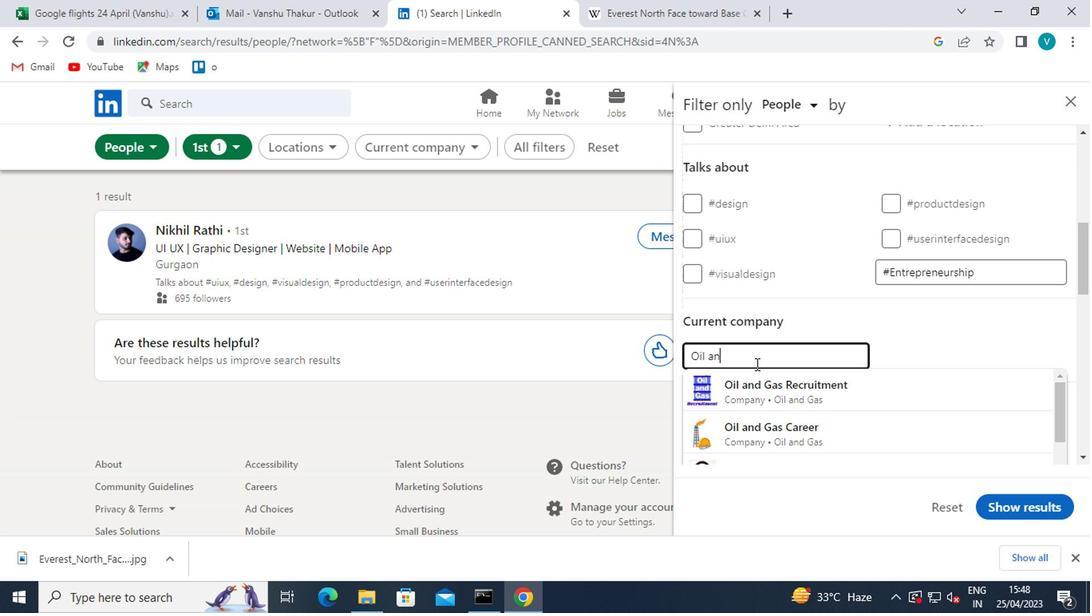 
Action: Mouse moved to (814, 396)
Screenshot: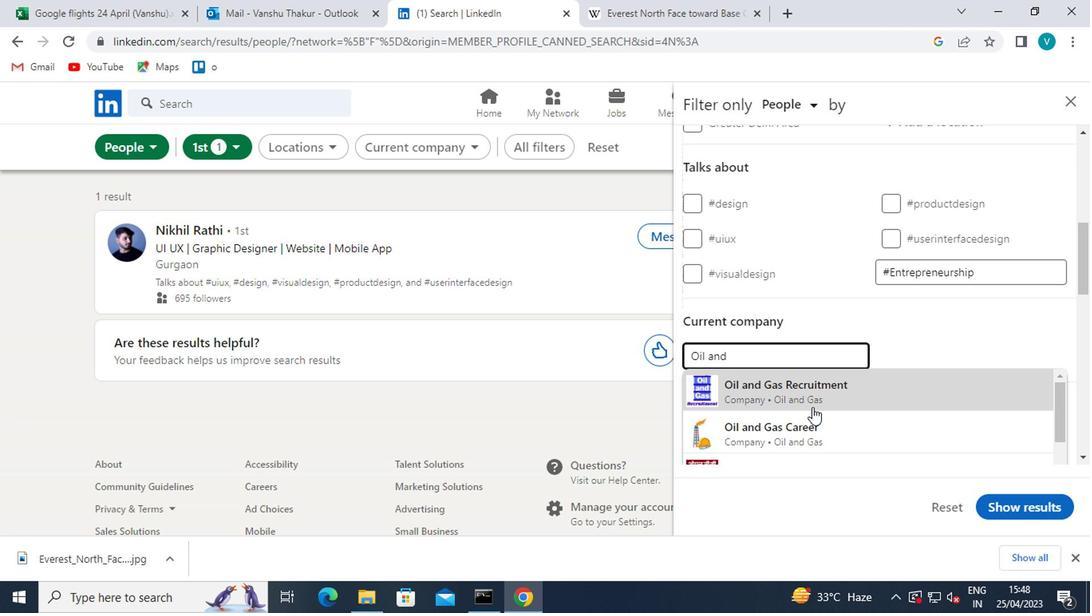 
Action: Mouse scrolled (814, 396) with delta (0, 0)
Screenshot: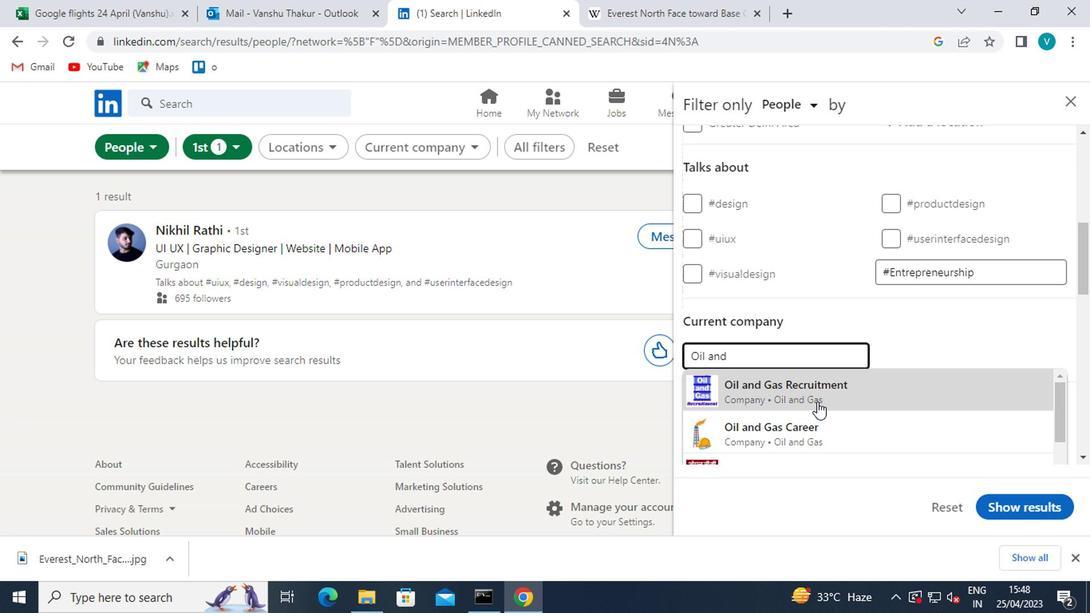 
Action: Mouse moved to (823, 391)
Screenshot: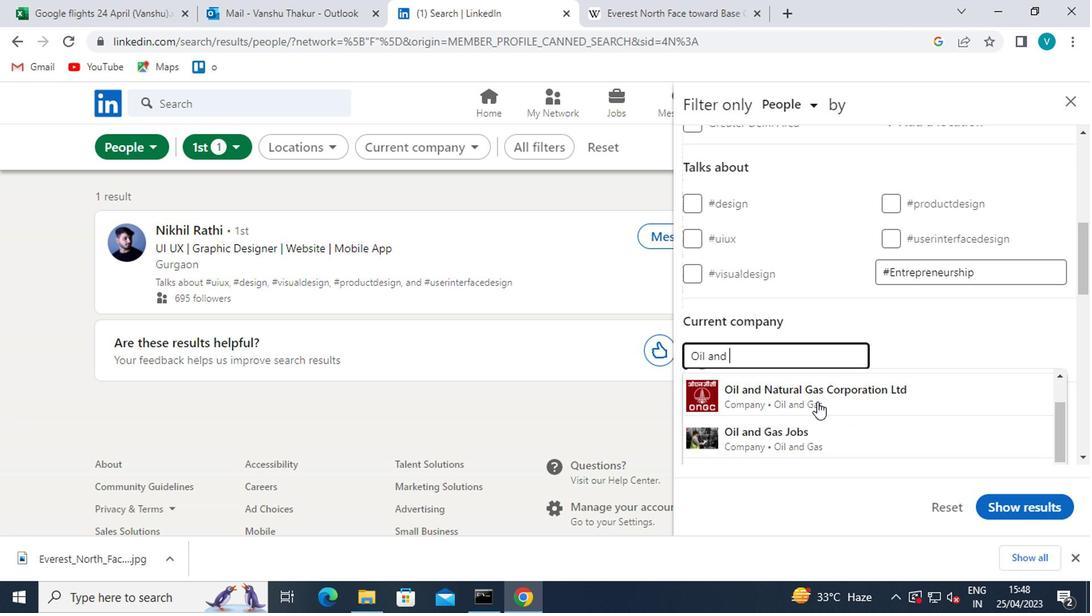 
Action: Mouse pressed left at (823, 391)
Screenshot: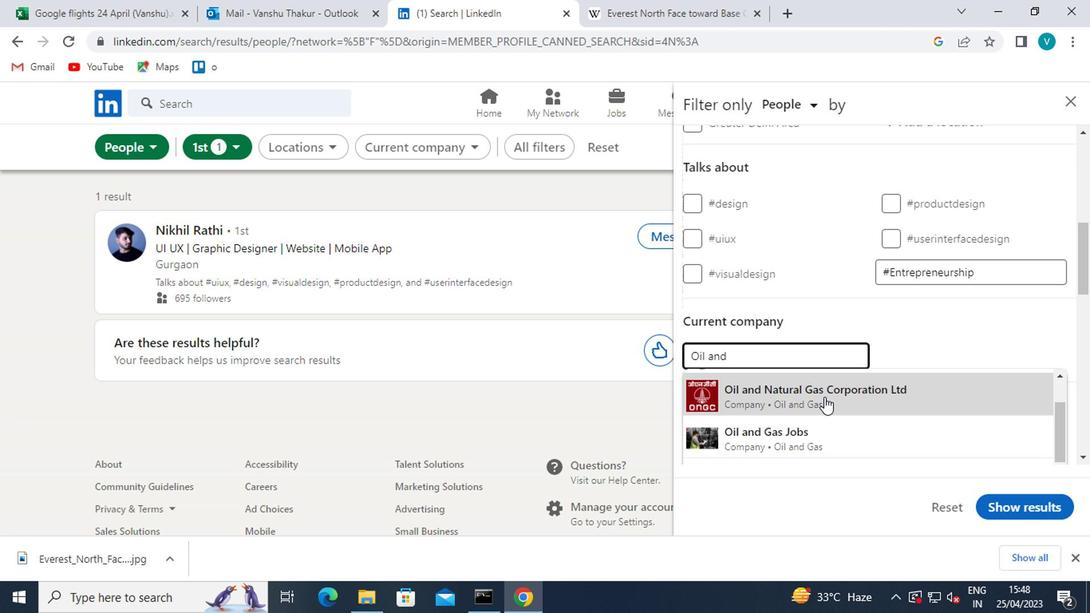 
Action: Mouse scrolled (823, 390) with delta (0, -1)
Screenshot: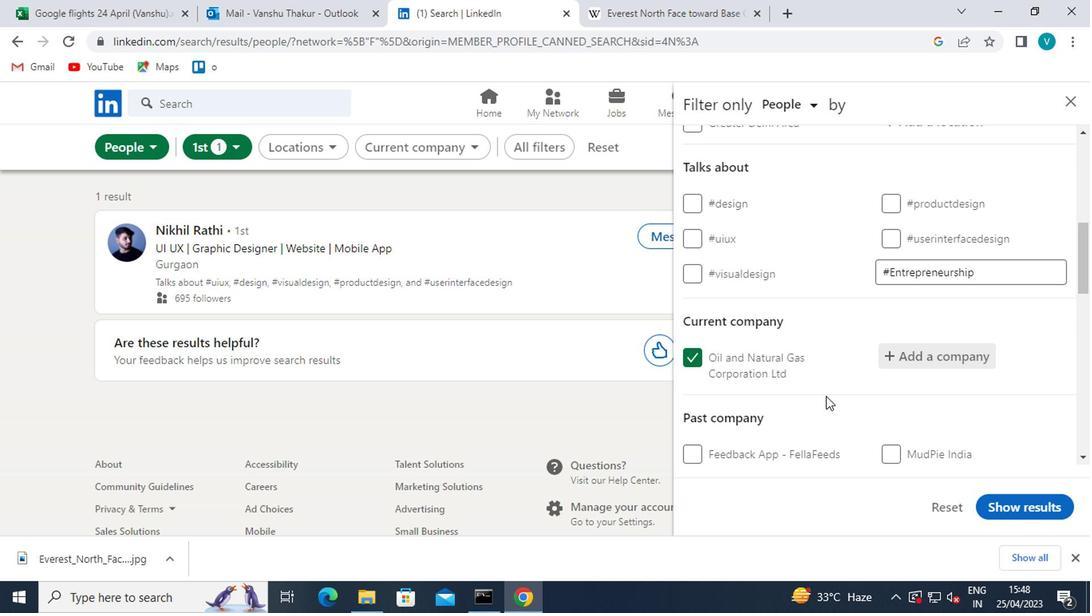 
Action: Mouse scrolled (823, 390) with delta (0, -1)
Screenshot: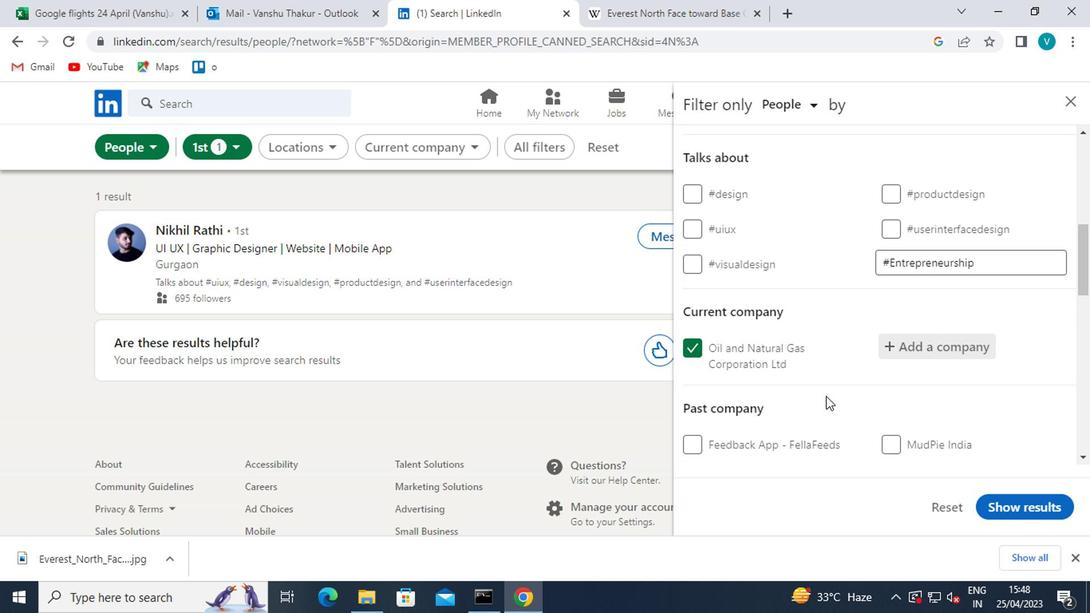 
Action: Mouse scrolled (823, 390) with delta (0, -1)
Screenshot: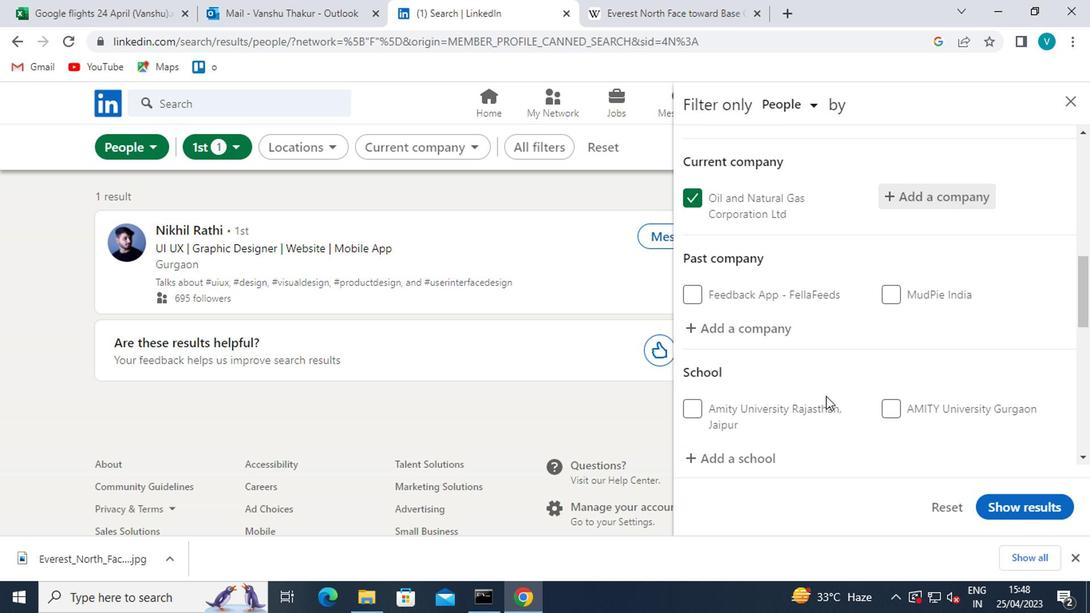 
Action: Mouse moved to (755, 383)
Screenshot: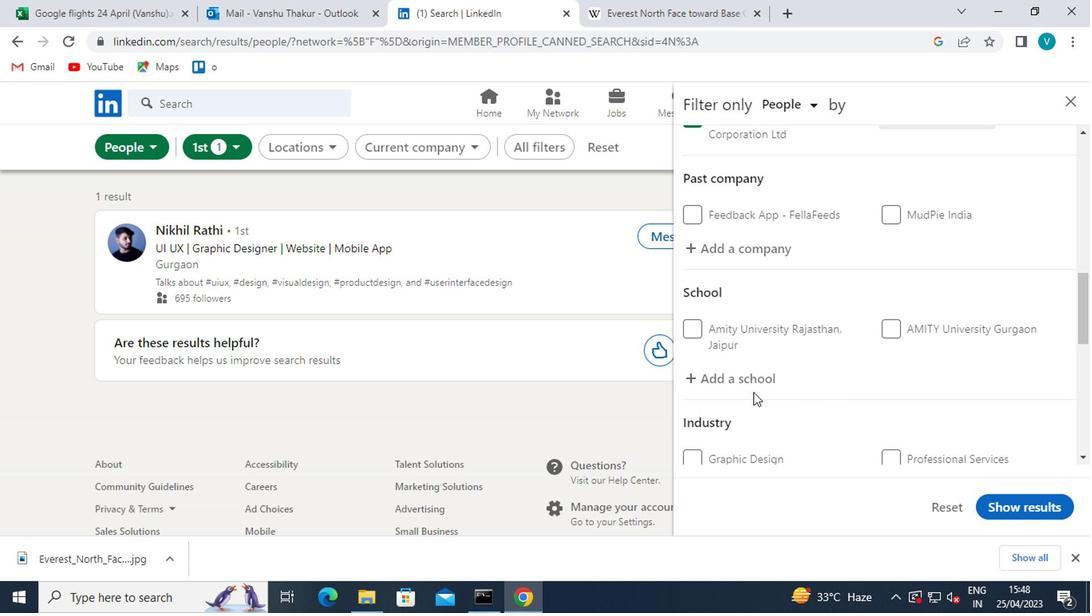 
Action: Mouse pressed left at (755, 383)
Screenshot: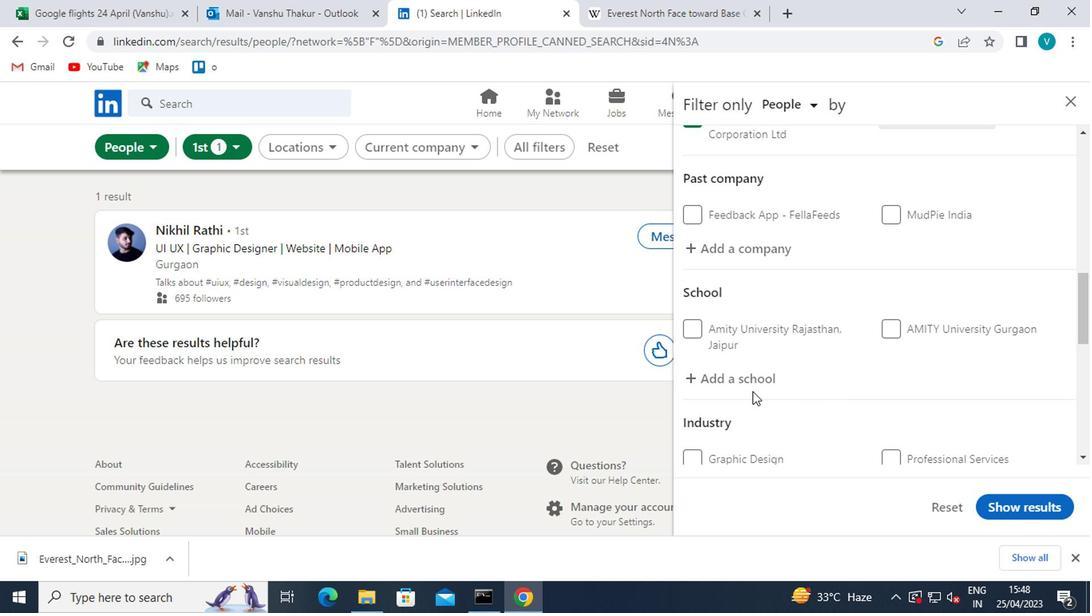 
Action: Key pressed <Key.shift>THE<Key.space><Key.shift>WEST<Key.space><Key.backspace><Key.backspace><Key.backspace><Key.backspace>EST
Screenshot: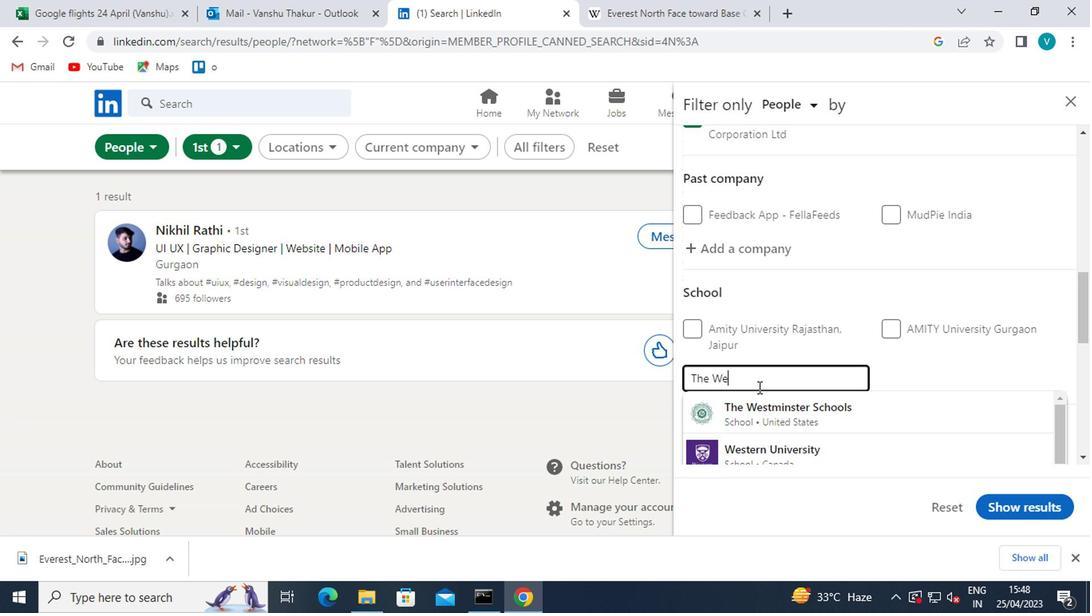 
Action: Mouse moved to (781, 408)
Screenshot: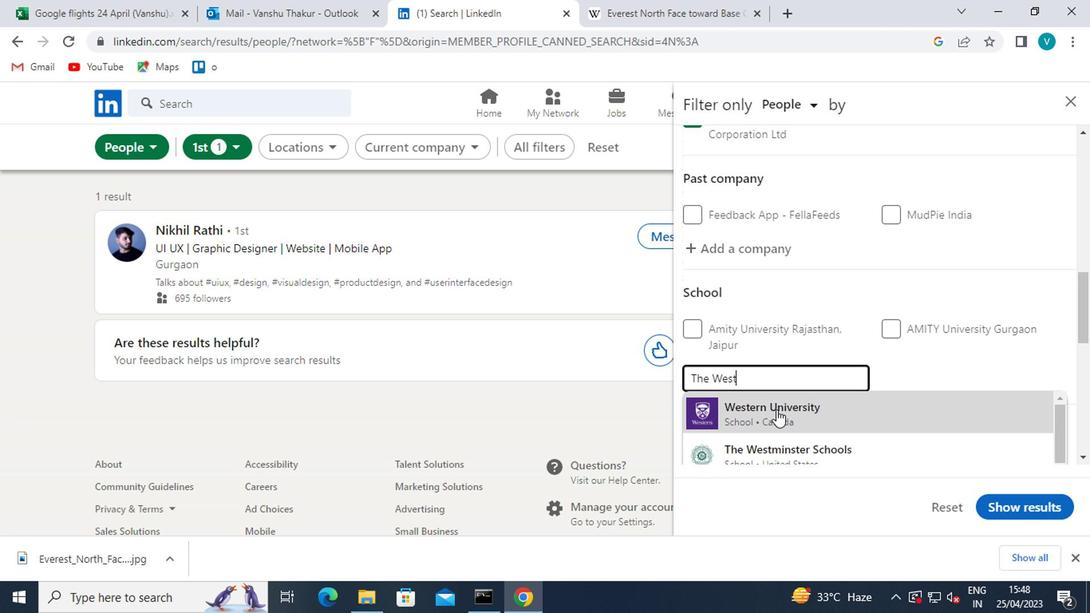 
Action: Mouse scrolled (781, 408) with delta (0, 0)
Screenshot: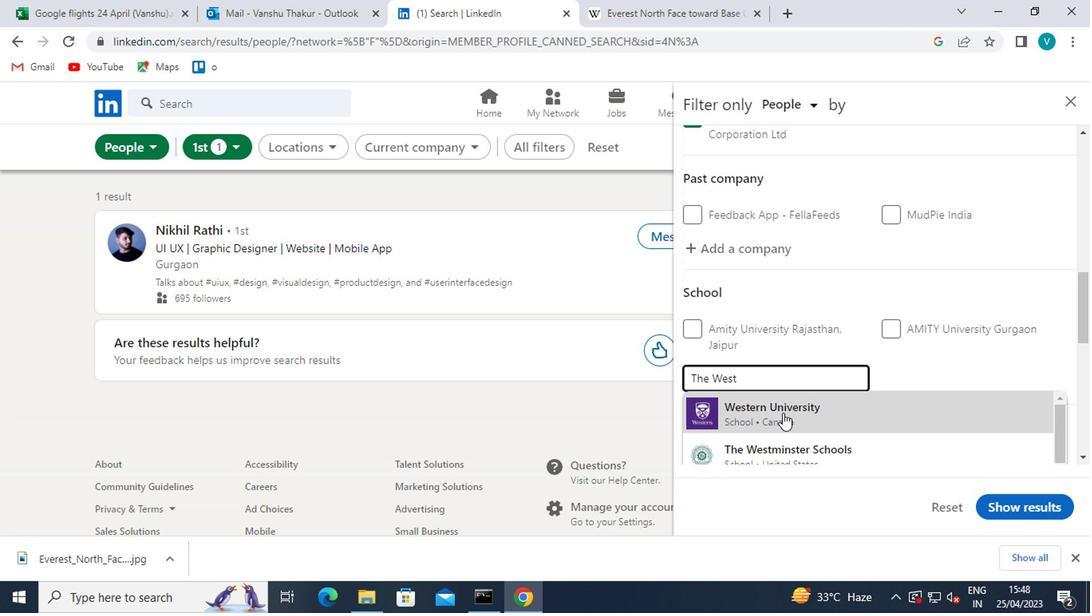 
Action: Mouse scrolled (781, 408) with delta (0, 0)
Screenshot: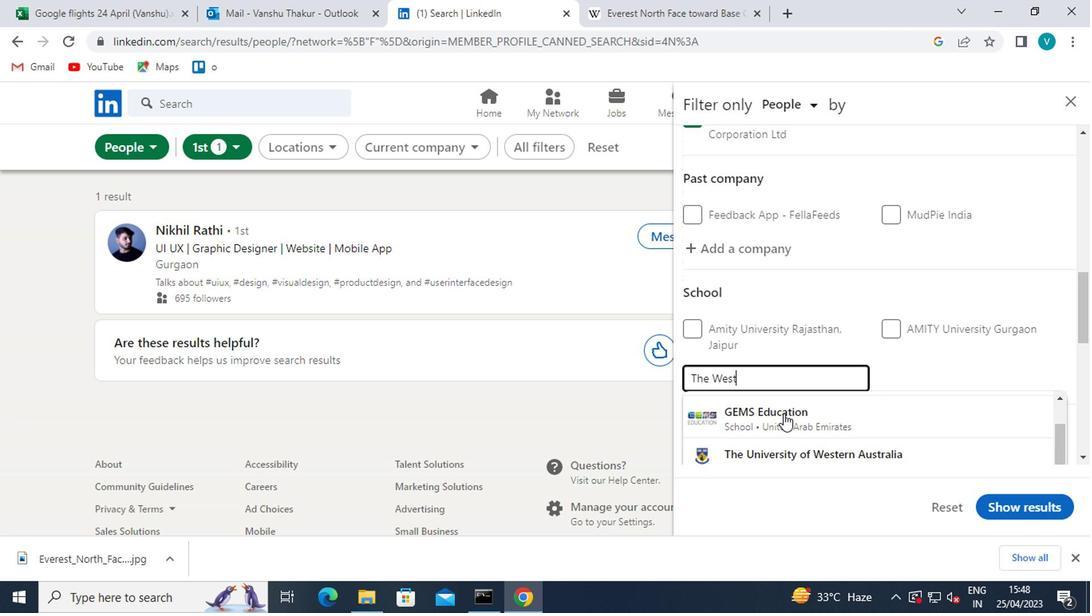 
Action: Mouse moved to (782, 365)
Screenshot: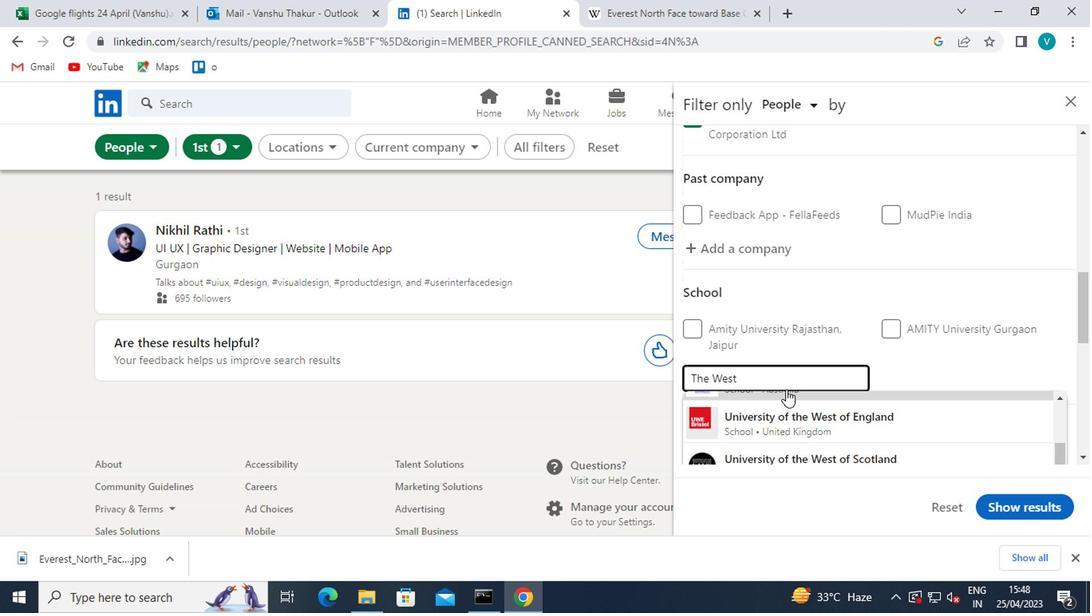 
Action: Mouse pressed left at (782, 365)
Screenshot: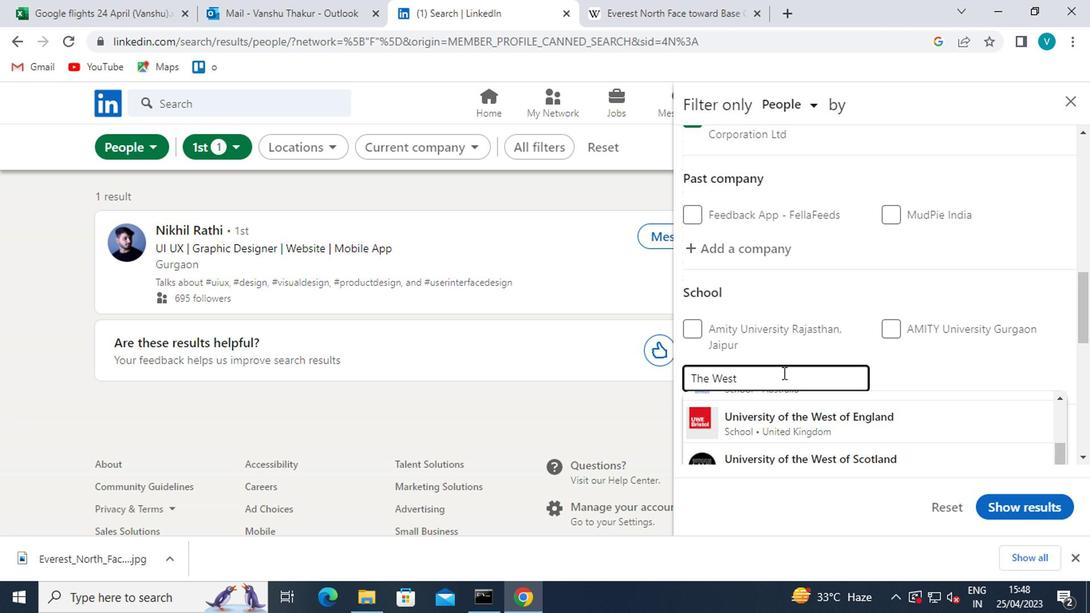 
Action: Key pressed N<Key.backspace><Key.space><Key.shift>BENGAL<Key.space>
Screenshot: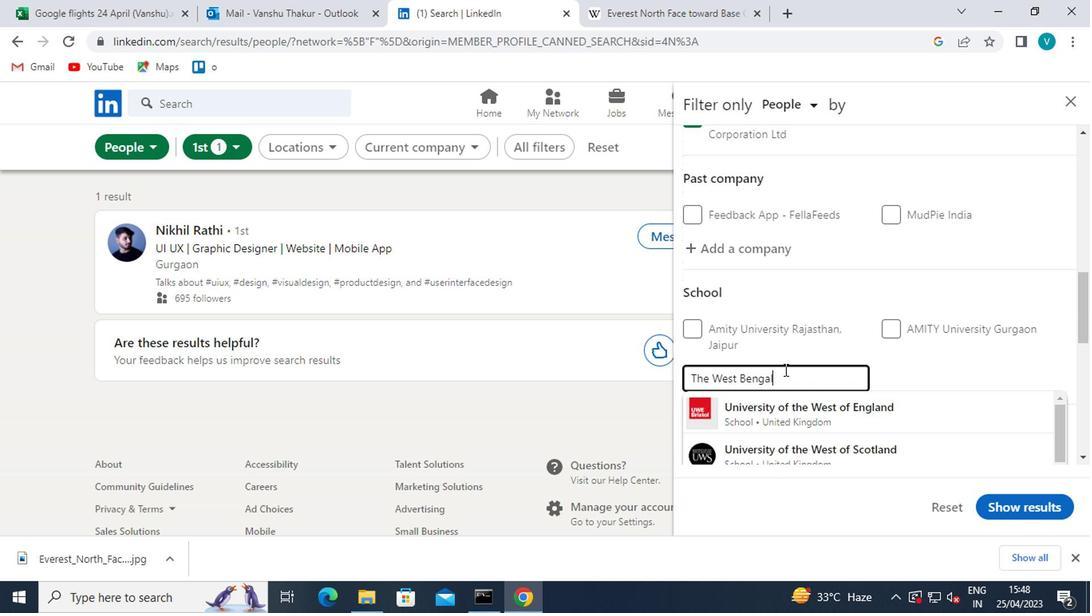 
Action: Mouse moved to (817, 419)
Screenshot: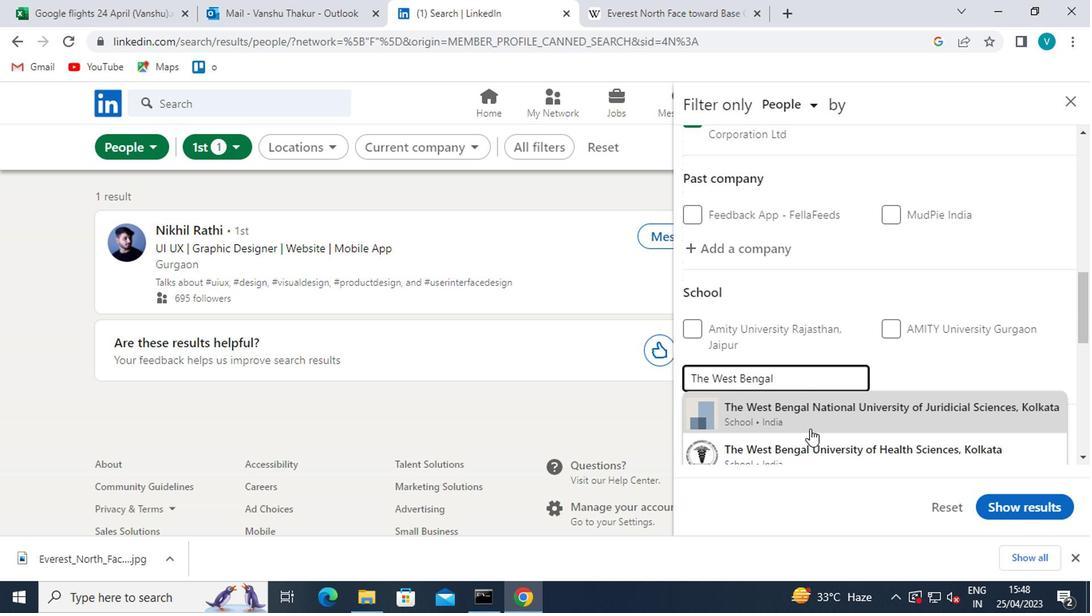 
Action: Mouse pressed left at (817, 419)
Screenshot: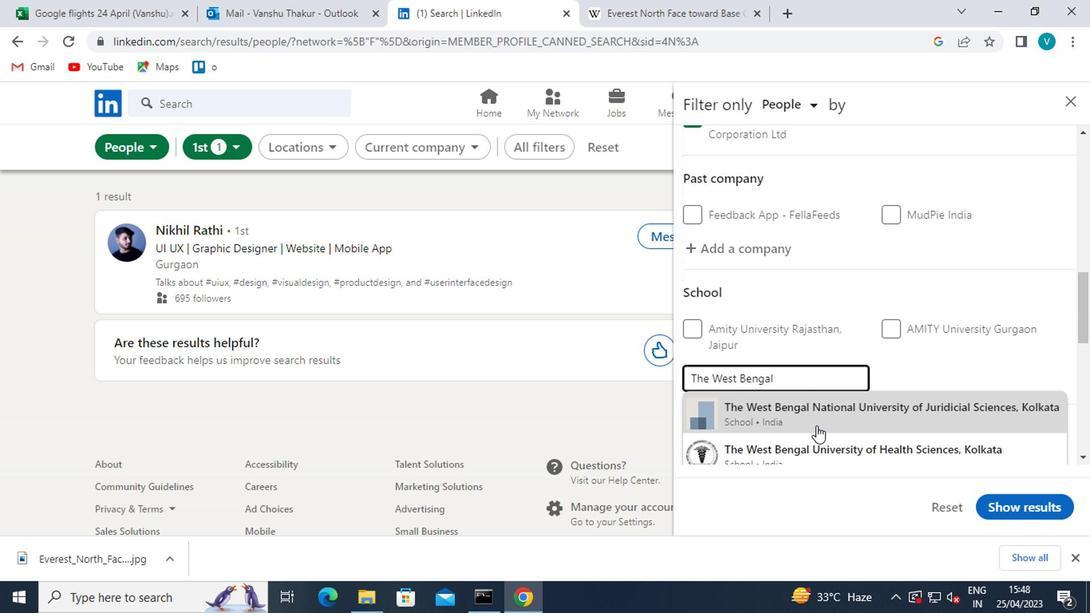 
Action: Mouse scrolled (817, 418) with delta (0, 0)
Screenshot: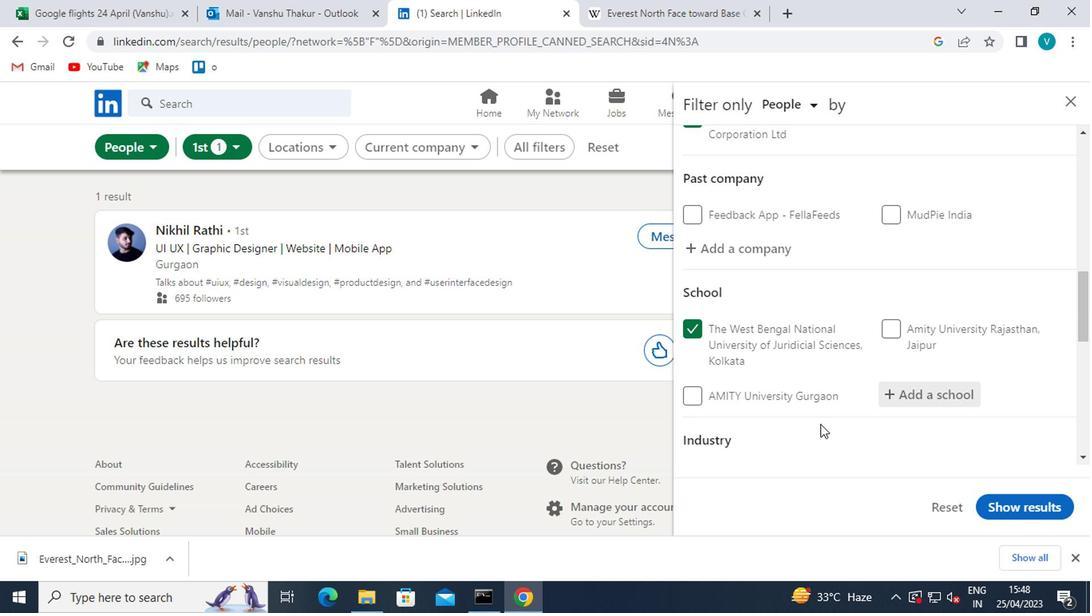 
Action: Mouse scrolled (817, 418) with delta (0, 0)
Screenshot: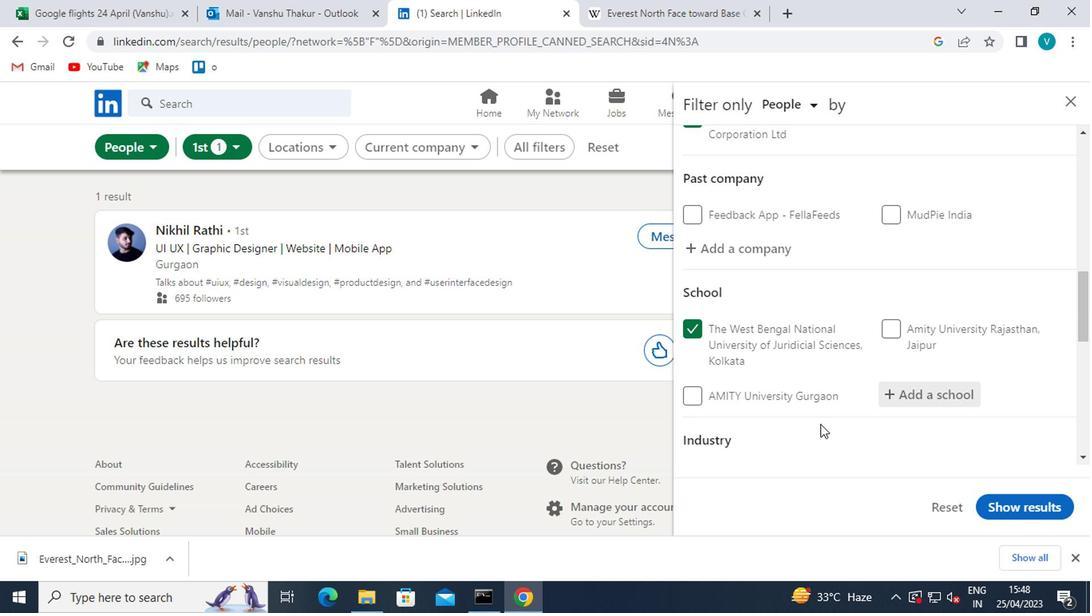 
Action: Mouse scrolled (817, 418) with delta (0, 0)
Screenshot: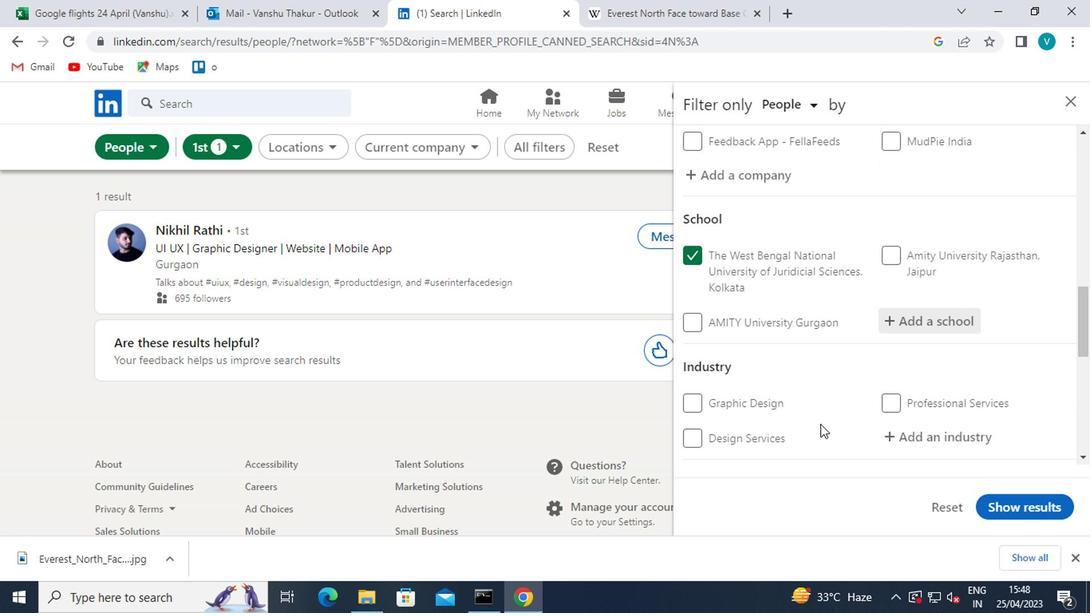 
Action: Mouse scrolled (817, 418) with delta (0, 0)
Screenshot: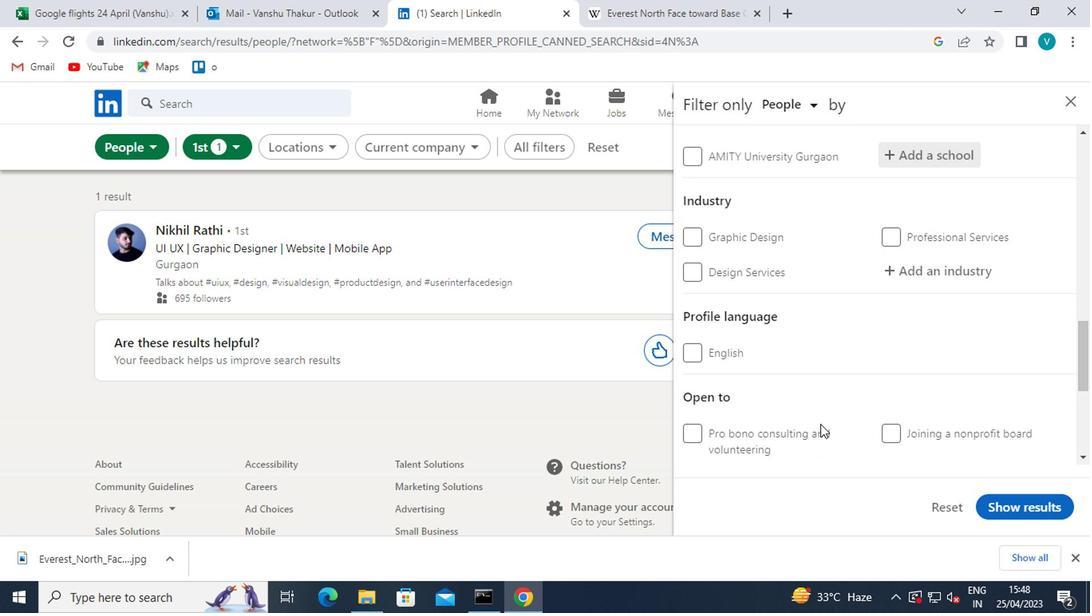 
Action: Mouse scrolled (817, 418) with delta (0, 0)
Screenshot: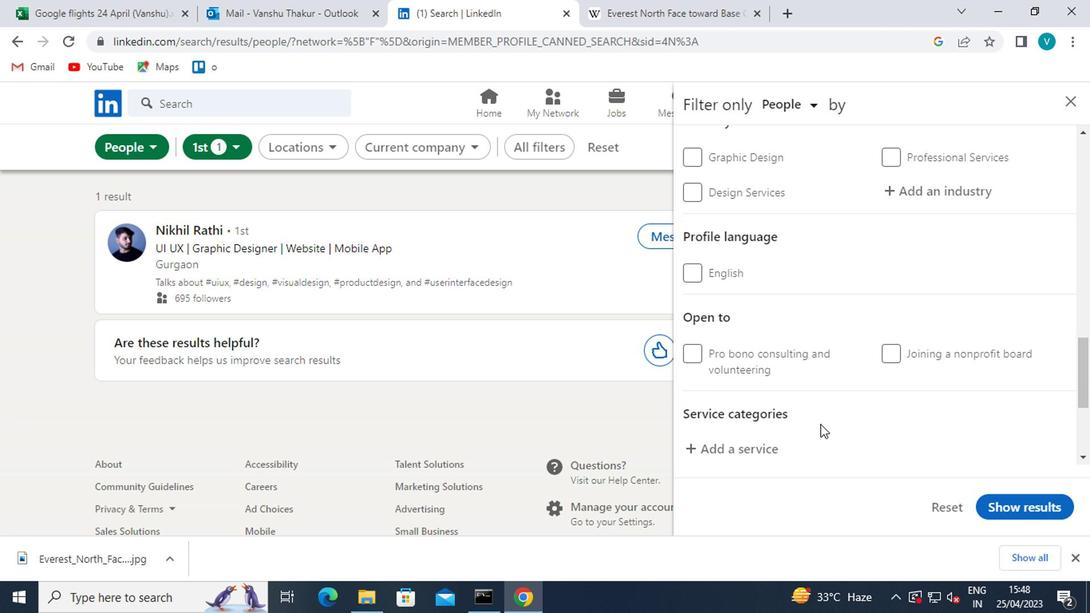 
Action: Mouse scrolled (817, 419) with delta (0, 0)
Screenshot: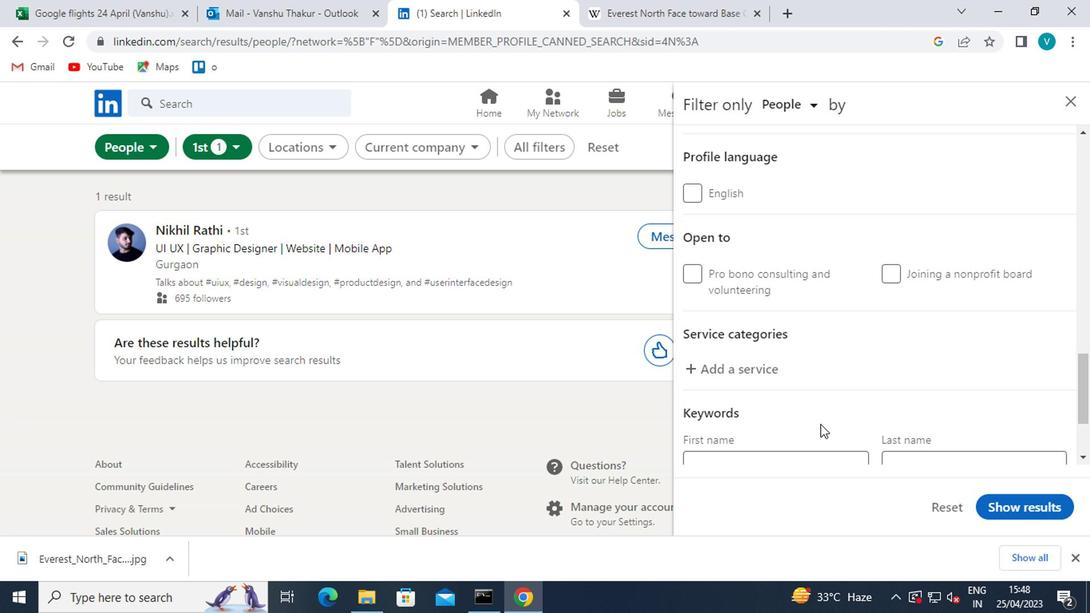 
Action: Mouse scrolled (817, 419) with delta (0, 0)
Screenshot: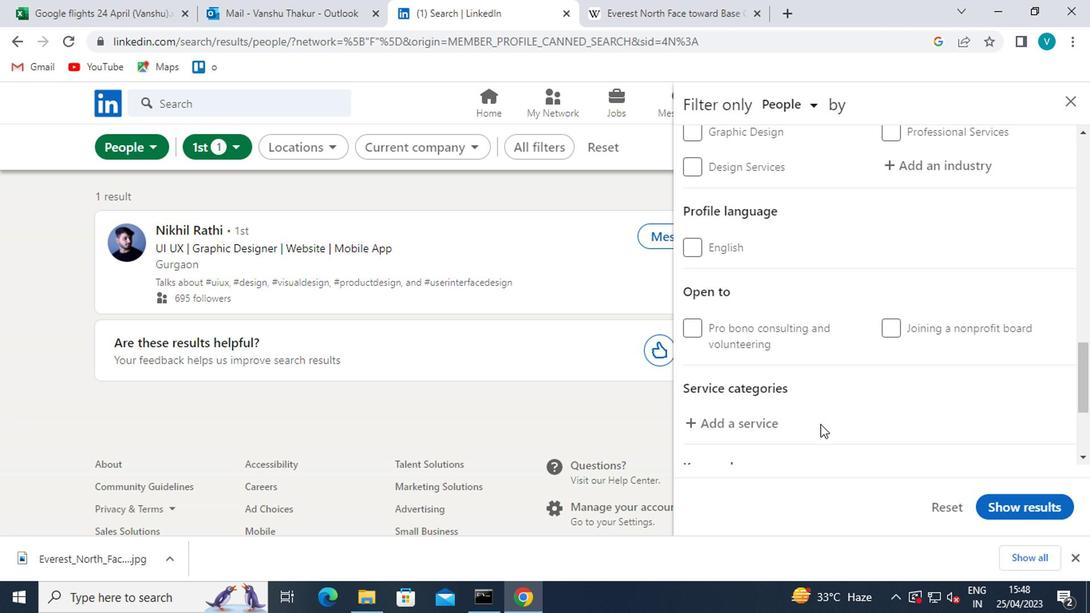 
Action: Mouse scrolled (817, 419) with delta (0, 0)
Screenshot: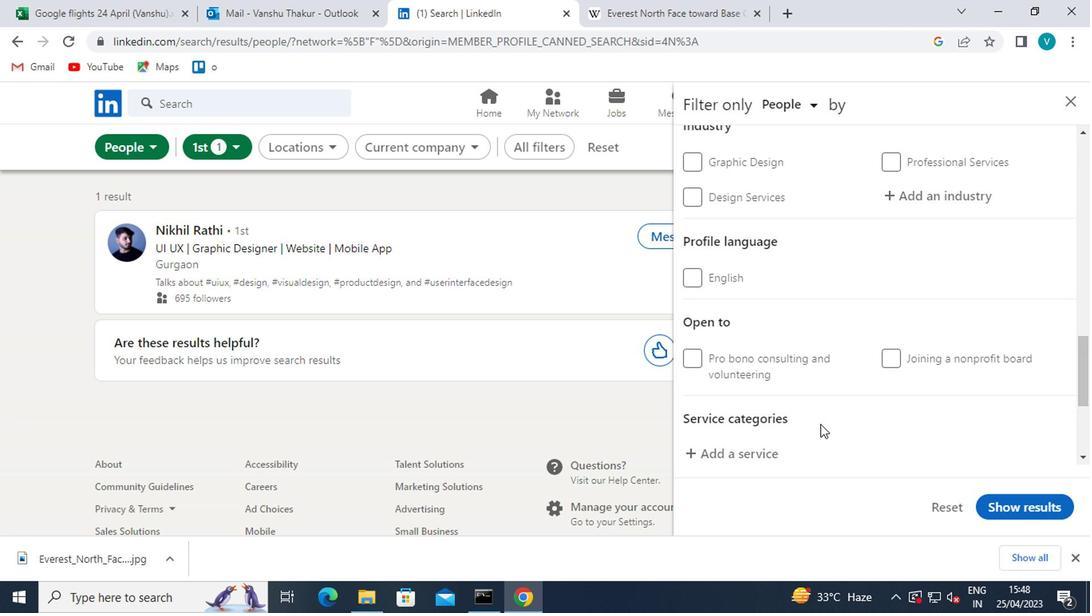 
Action: Mouse moved to (918, 350)
Screenshot: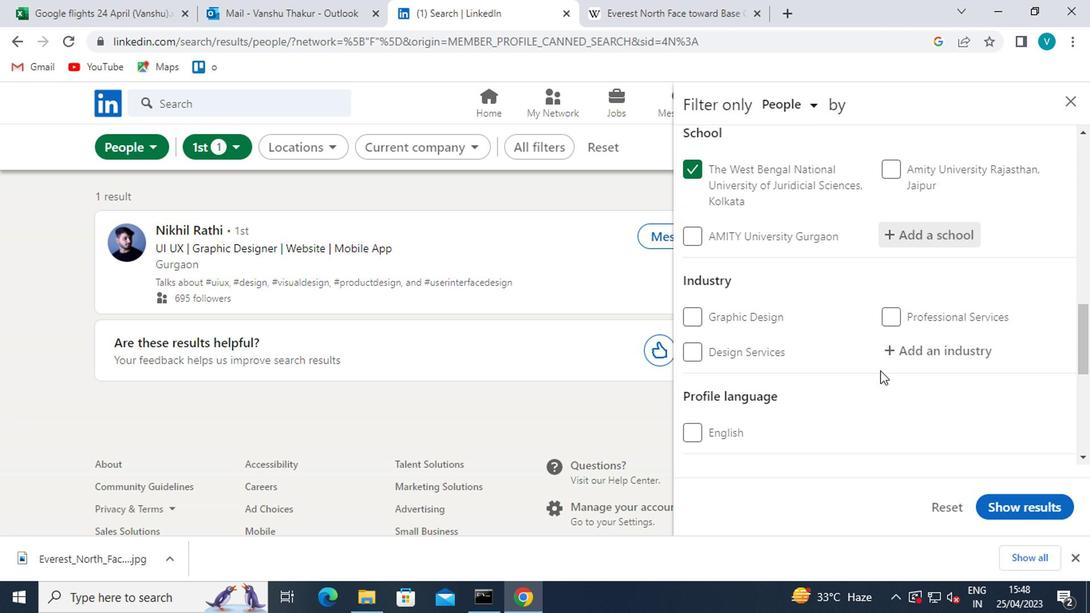 
Action: Mouse pressed left at (918, 350)
Screenshot: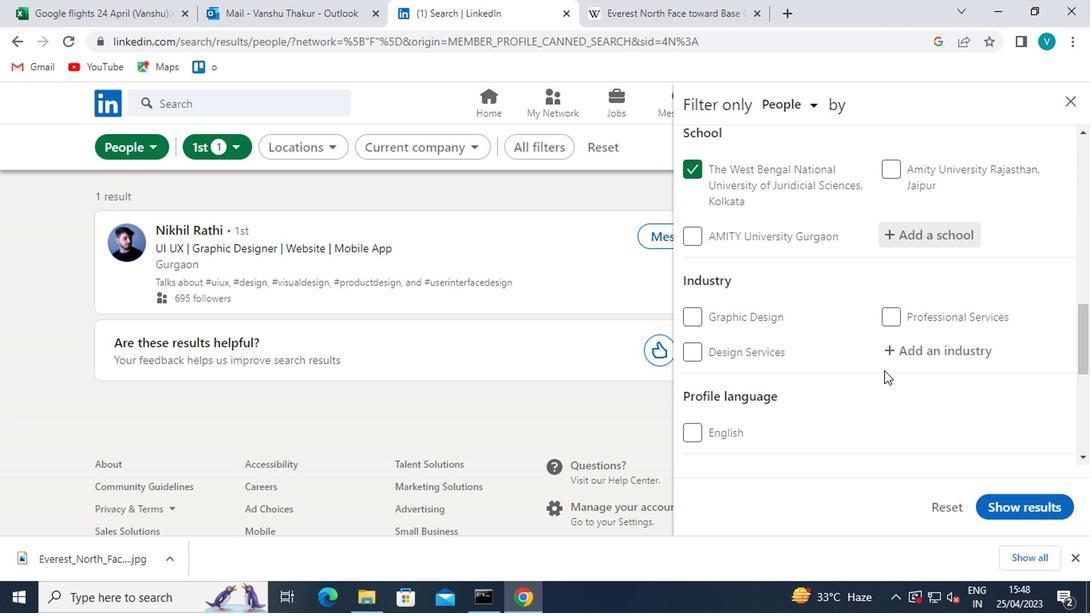 
Action: Mouse moved to (918, 350)
Screenshot: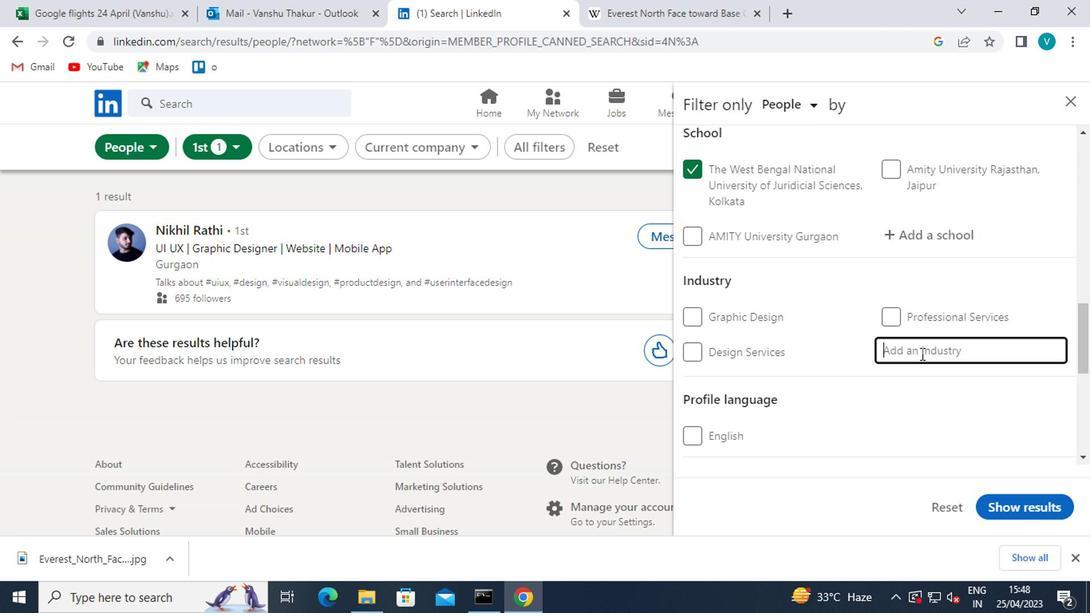 
Action: Key pressed <Key.shift>WIR
Screenshot: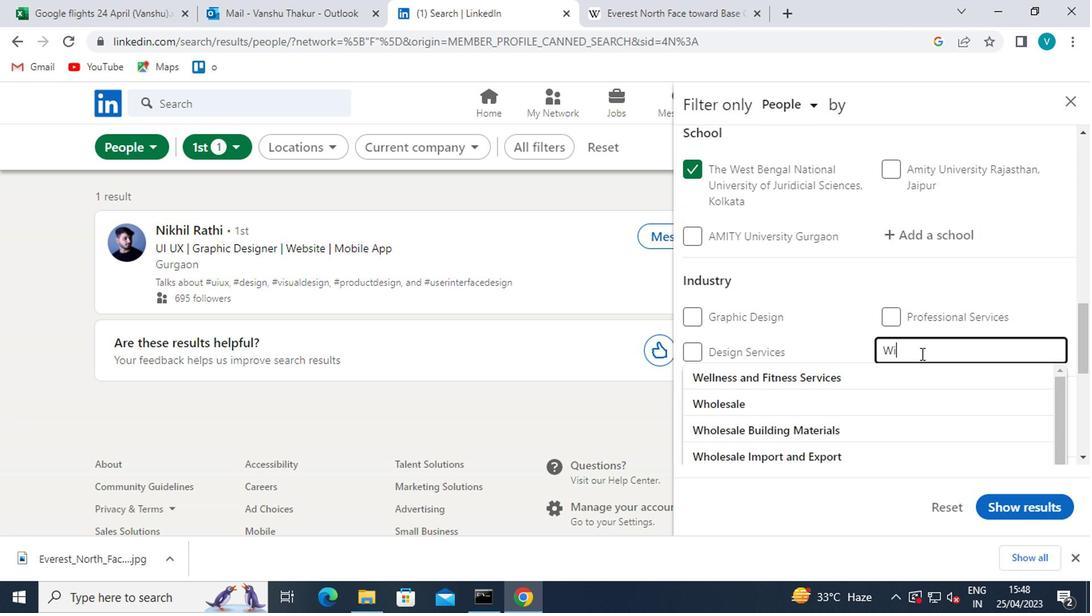 
Action: Mouse moved to (912, 347)
Screenshot: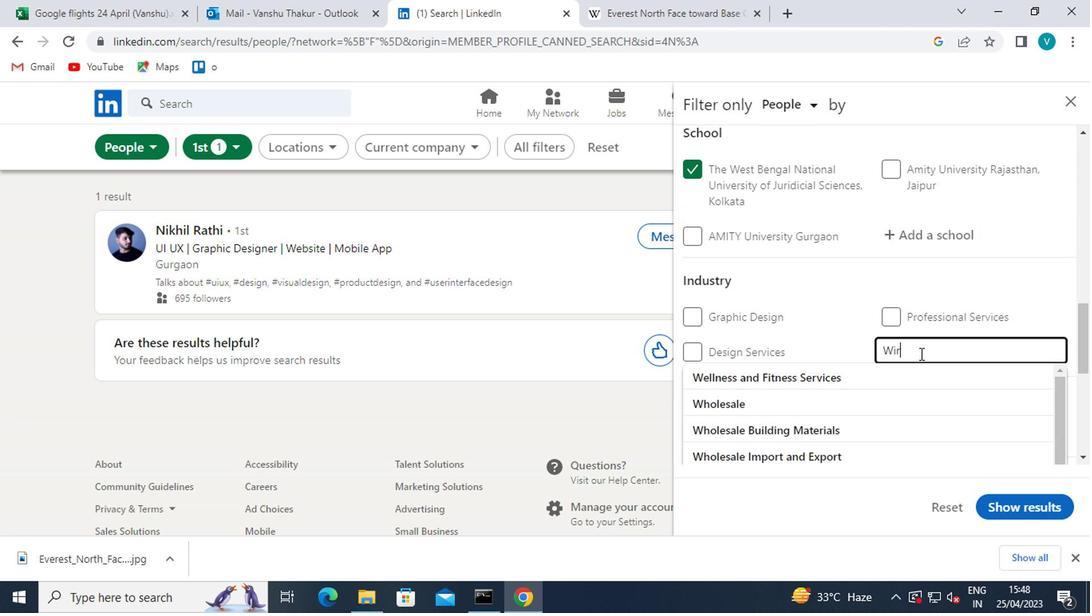 
Action: Key pressed E
Screenshot: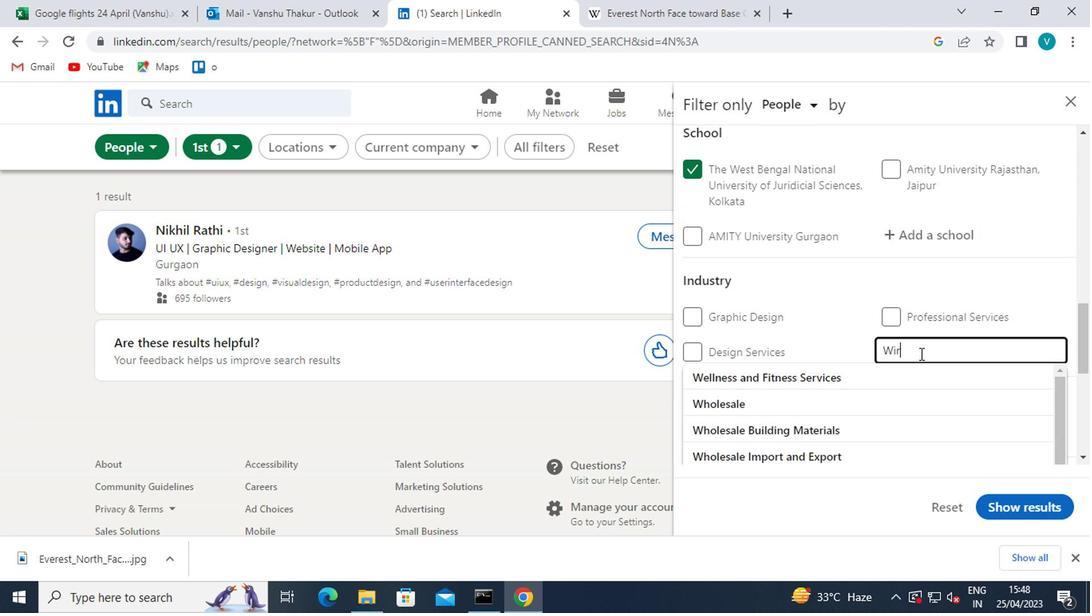 
Action: Mouse moved to (784, 369)
Screenshot: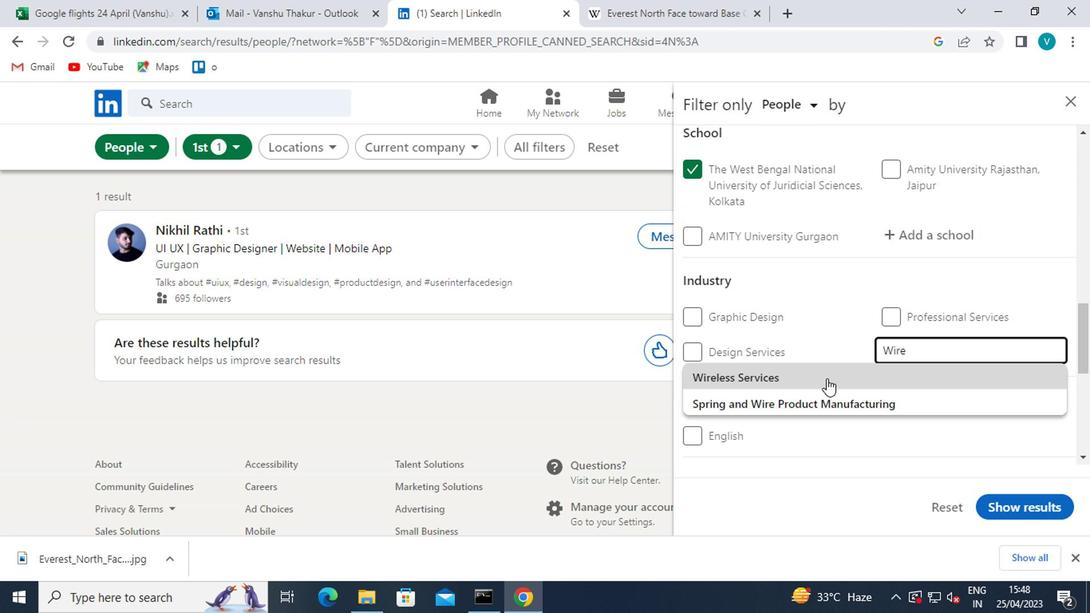 
Action: Mouse pressed left at (784, 369)
Screenshot: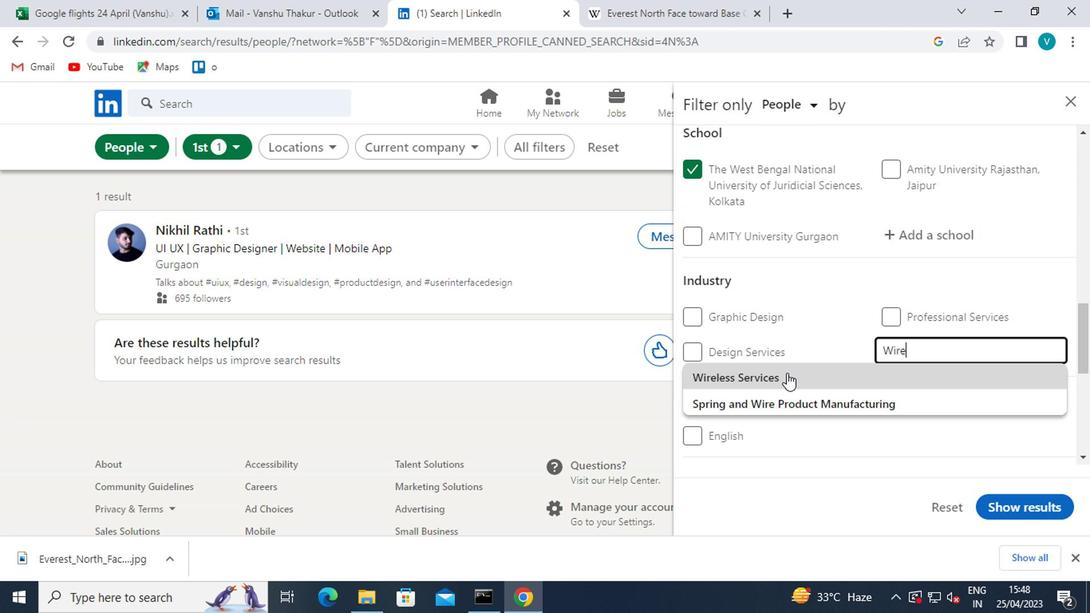 
Action: Mouse scrolled (784, 368) with delta (0, -1)
Screenshot: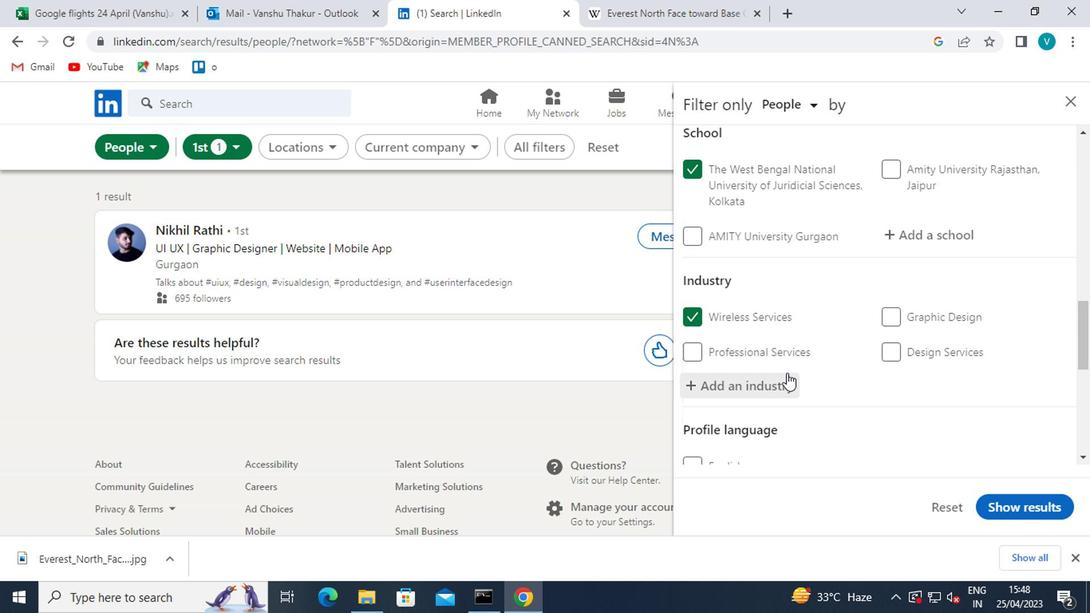 
Action: Mouse scrolled (784, 368) with delta (0, -1)
Screenshot: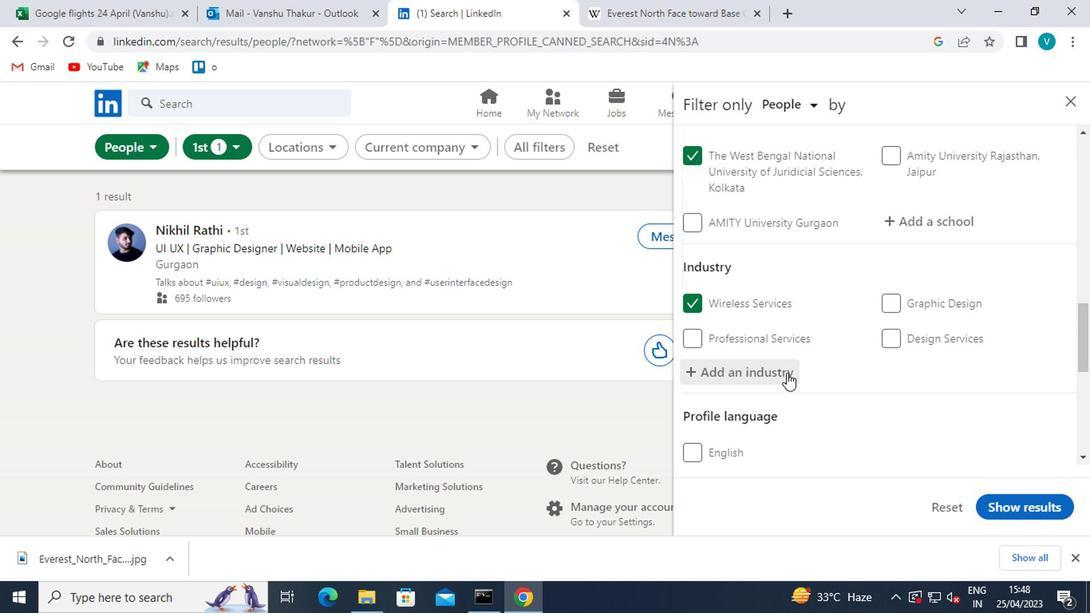 
Action: Mouse scrolled (784, 368) with delta (0, -1)
Screenshot: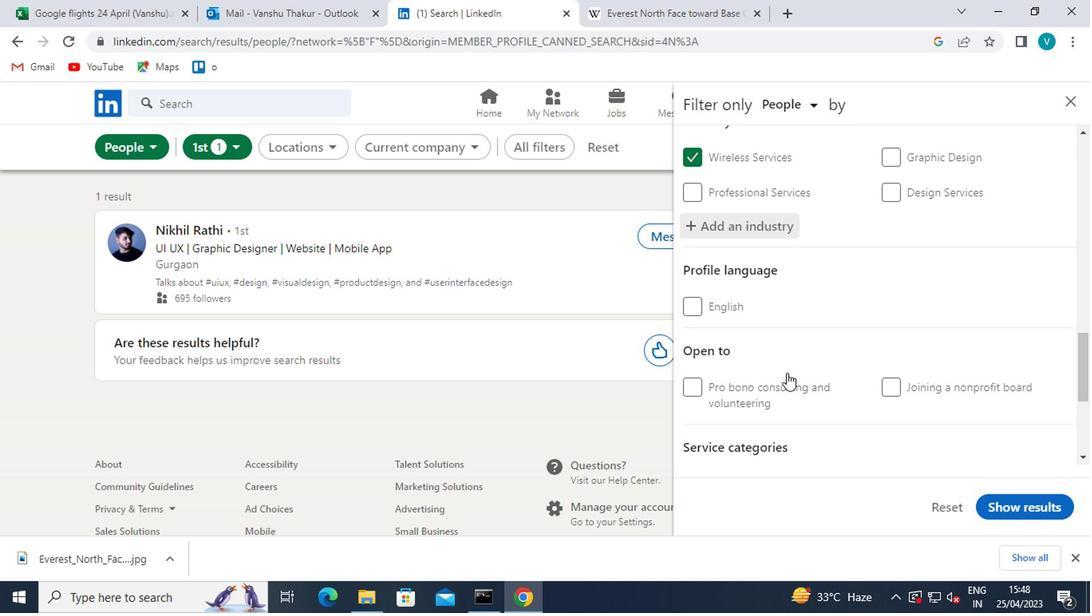 
Action: Mouse scrolled (784, 368) with delta (0, -1)
Screenshot: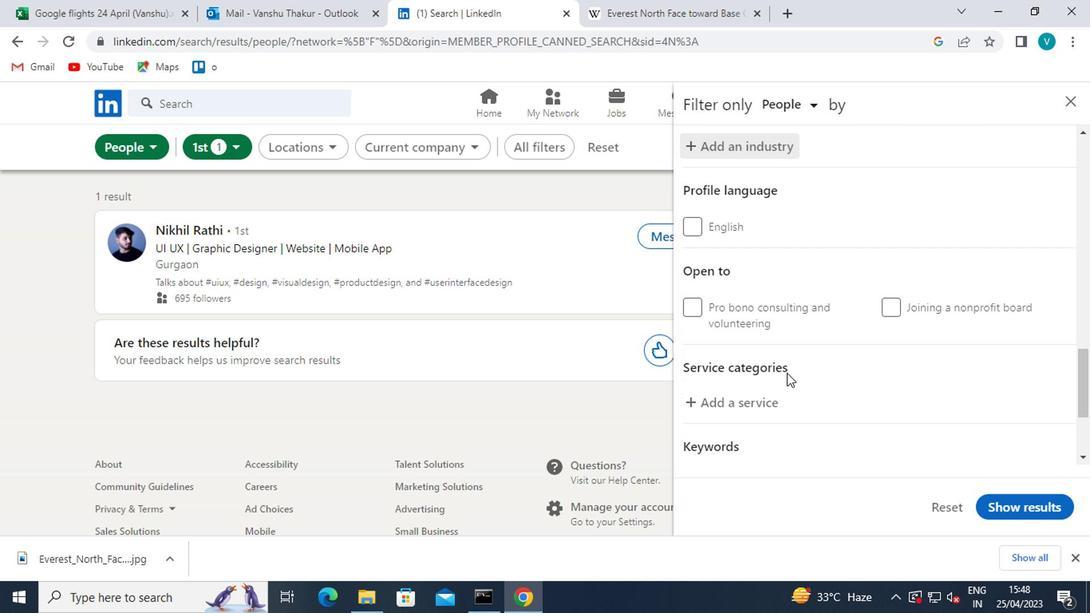 
Action: Mouse moved to (750, 336)
Screenshot: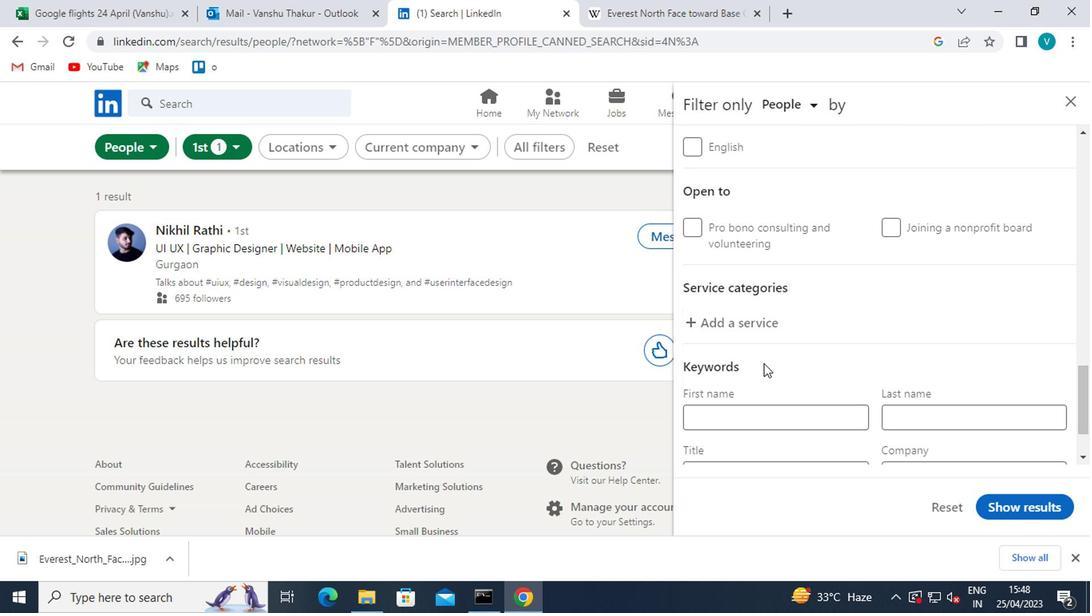 
Action: Mouse pressed left at (750, 336)
Screenshot: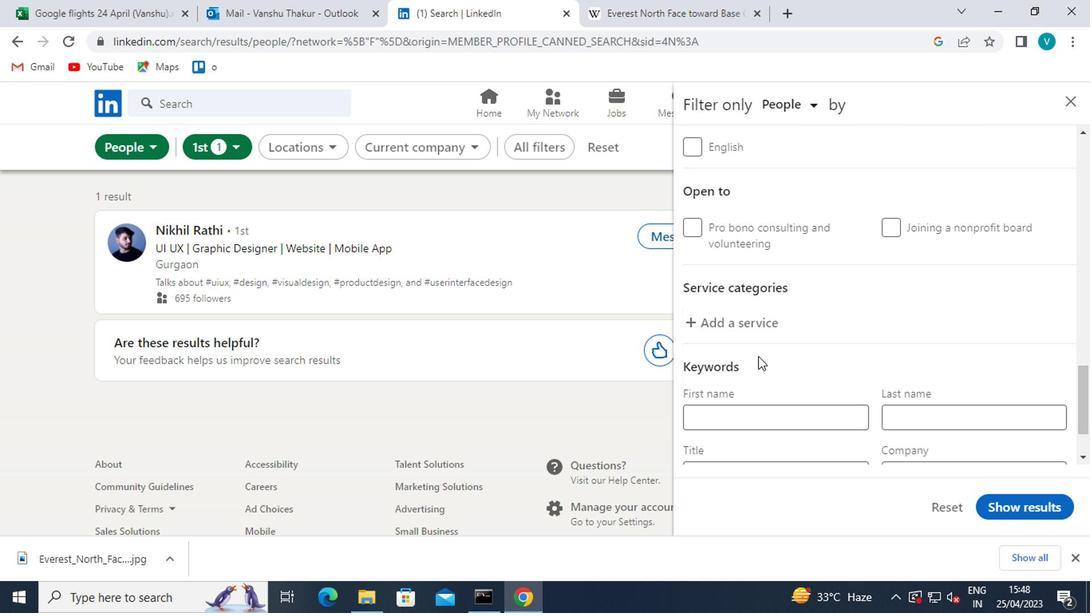 
Action: Mouse moved to (766, 323)
Screenshot: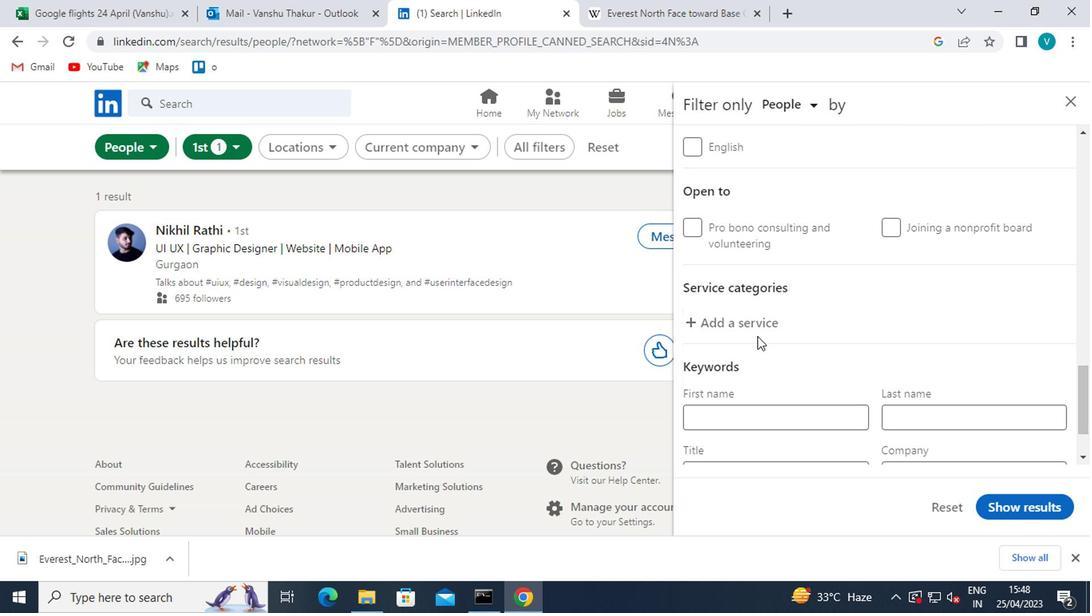 
Action: Mouse pressed left at (766, 323)
Screenshot: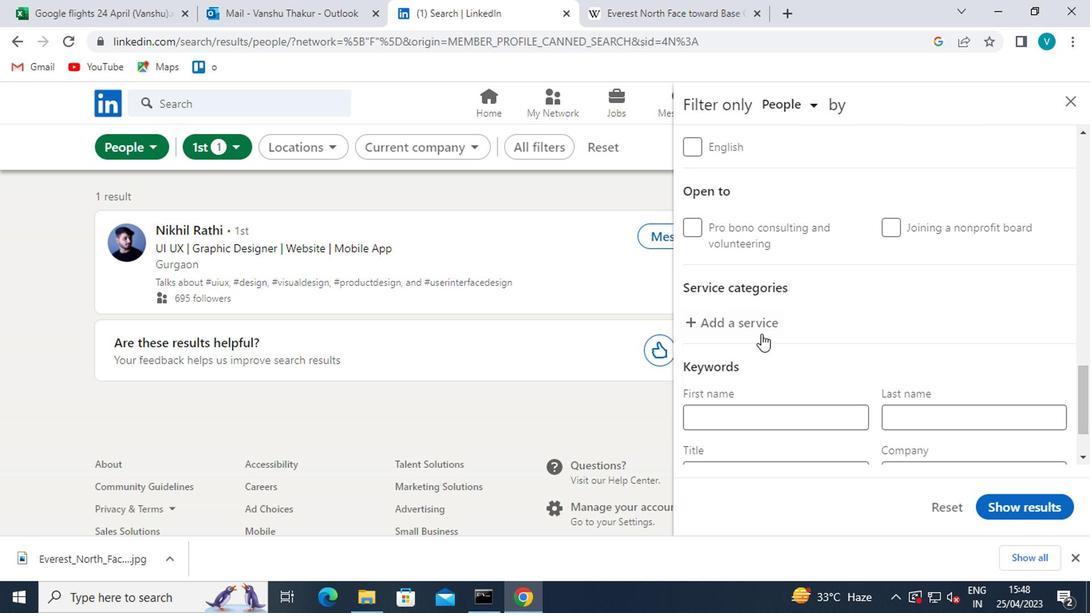 
Action: Key pressed <Key.shift>PERSONAL<Key.space><Key.shift>INJURY<Key.space><Key.shift>LAW
Screenshot: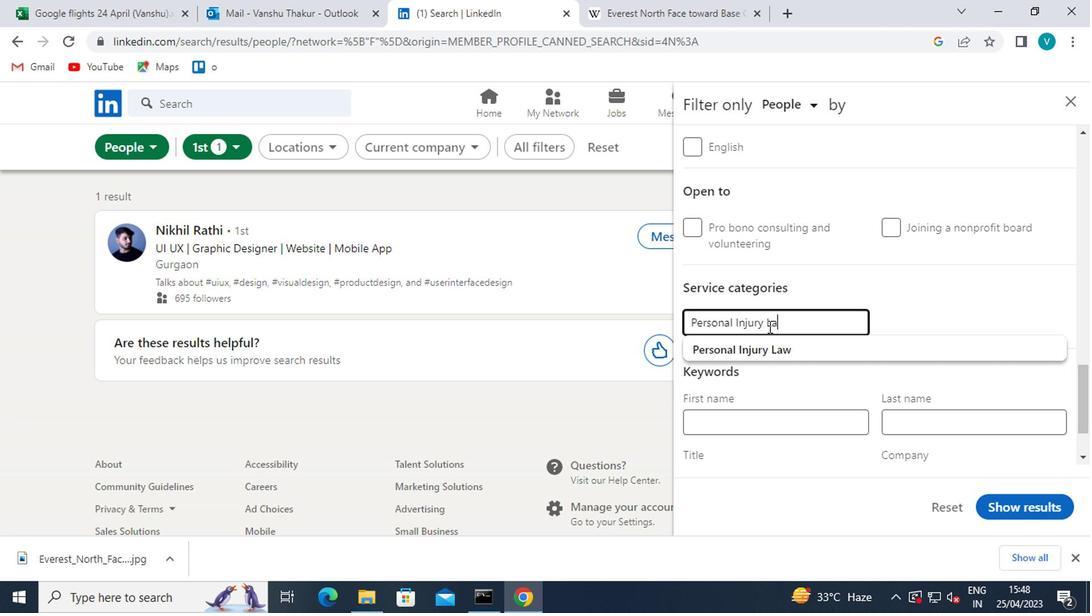
Action: Mouse moved to (774, 339)
Screenshot: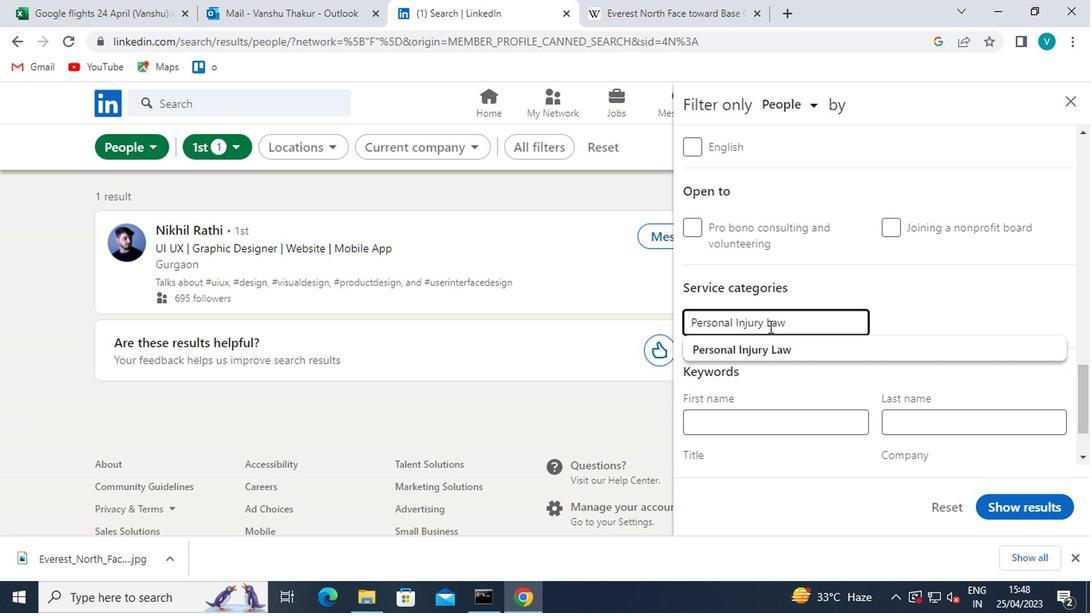 
Action: Mouse pressed left at (774, 339)
Screenshot: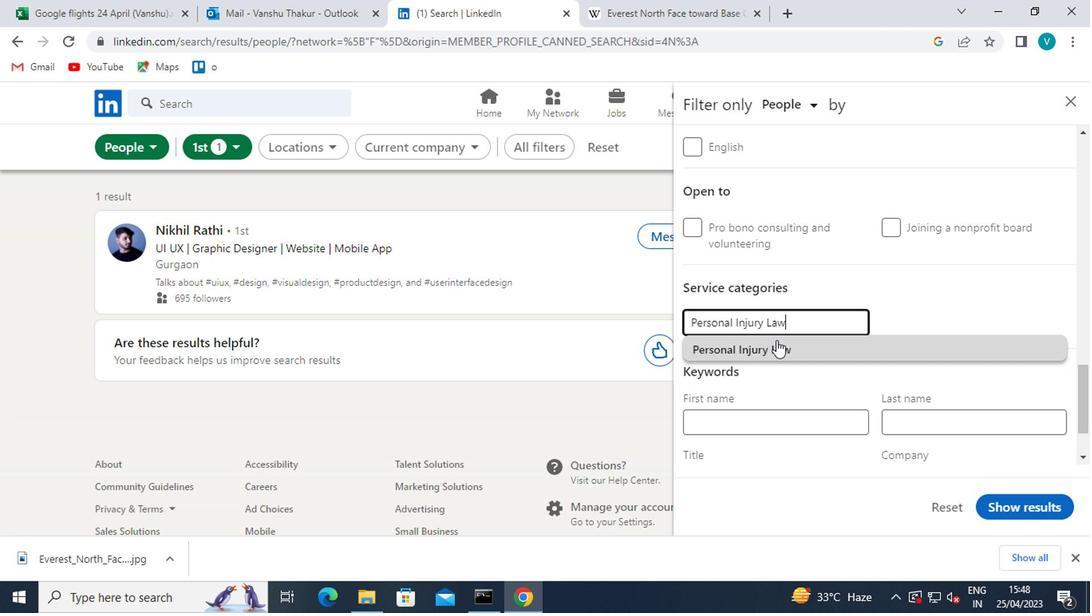 
Action: Mouse scrolled (774, 338) with delta (0, 0)
Screenshot: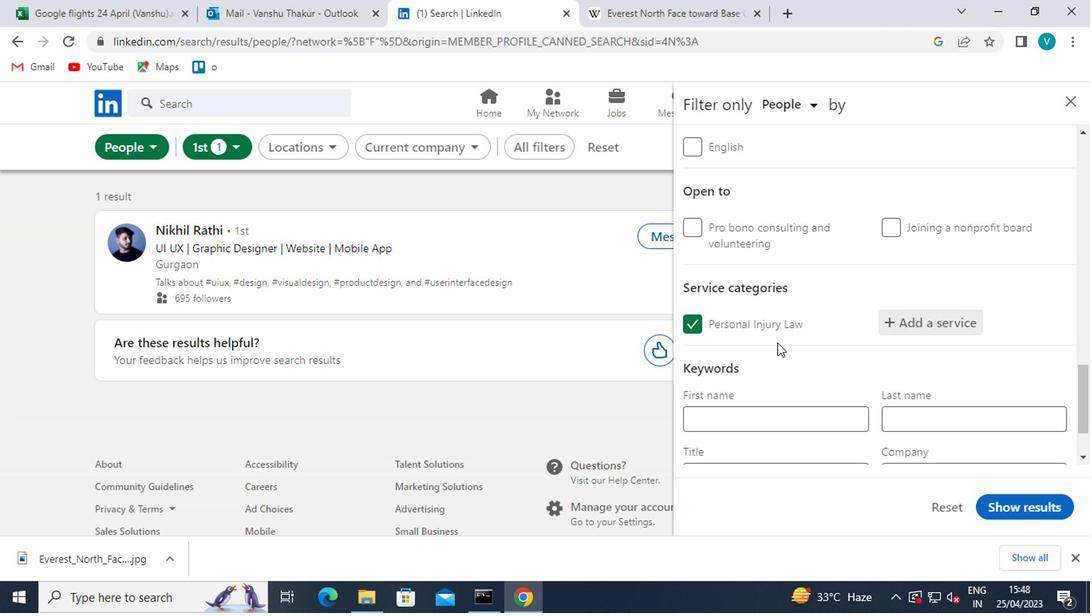
Action: Mouse scrolled (774, 338) with delta (0, 0)
Screenshot: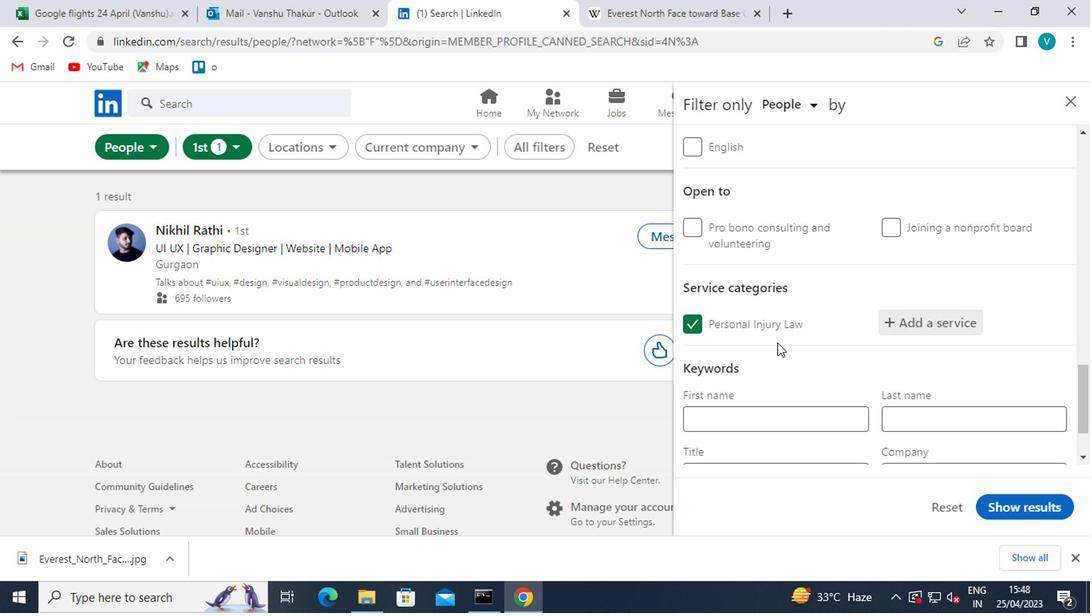 
Action: Mouse moved to (766, 400)
Screenshot: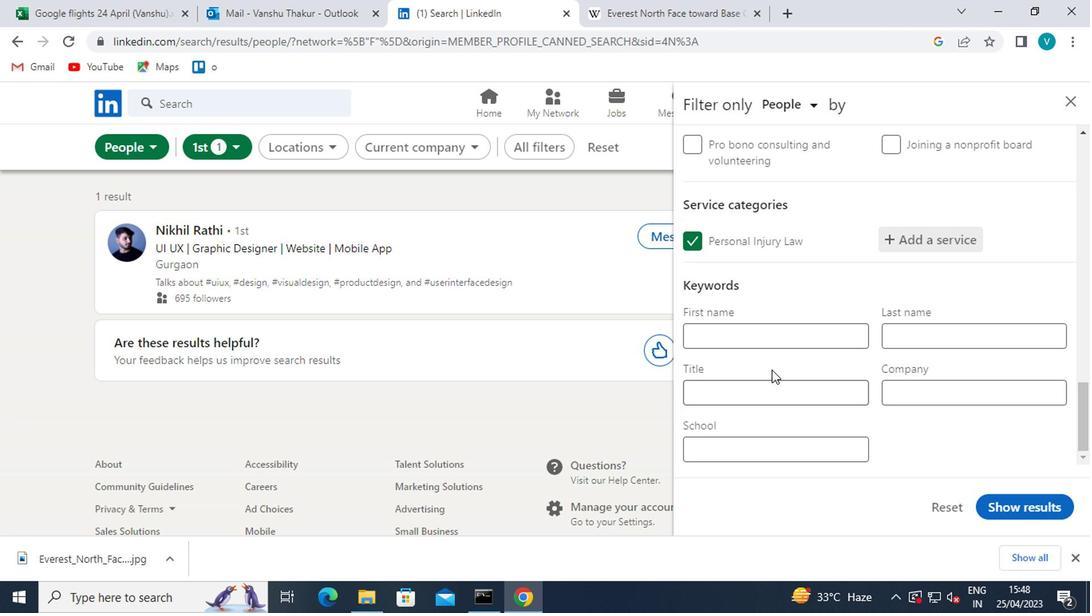 
Action: Mouse pressed left at (766, 400)
Screenshot: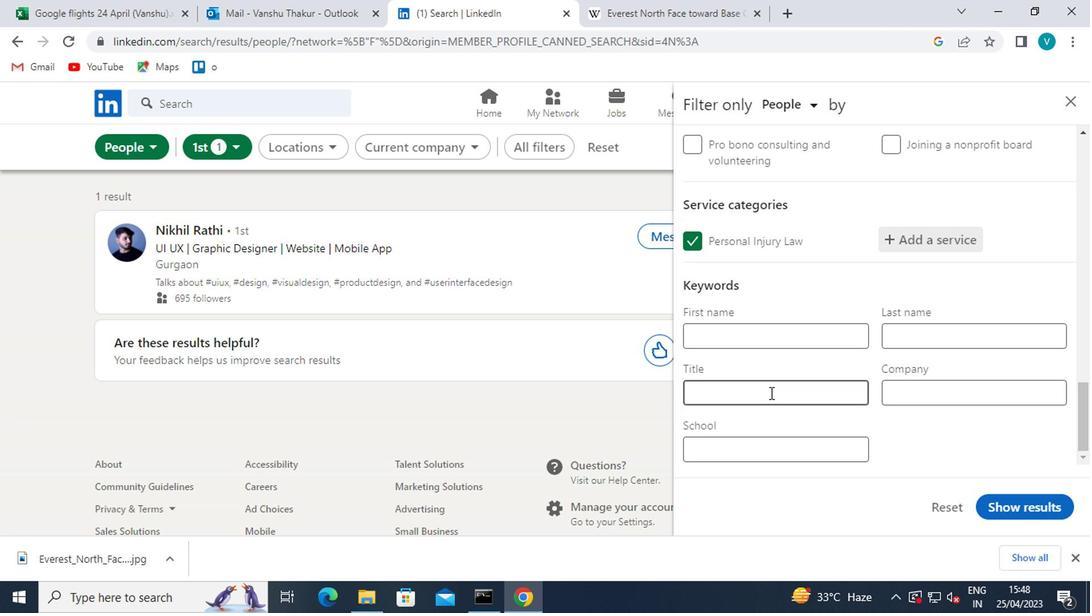 
Action: Key pressed <Key.shift>SKIN<Key.space><Key.shift>CARE<Key.space><Key.shift>SPECIALIST<Key.space>
Screenshot: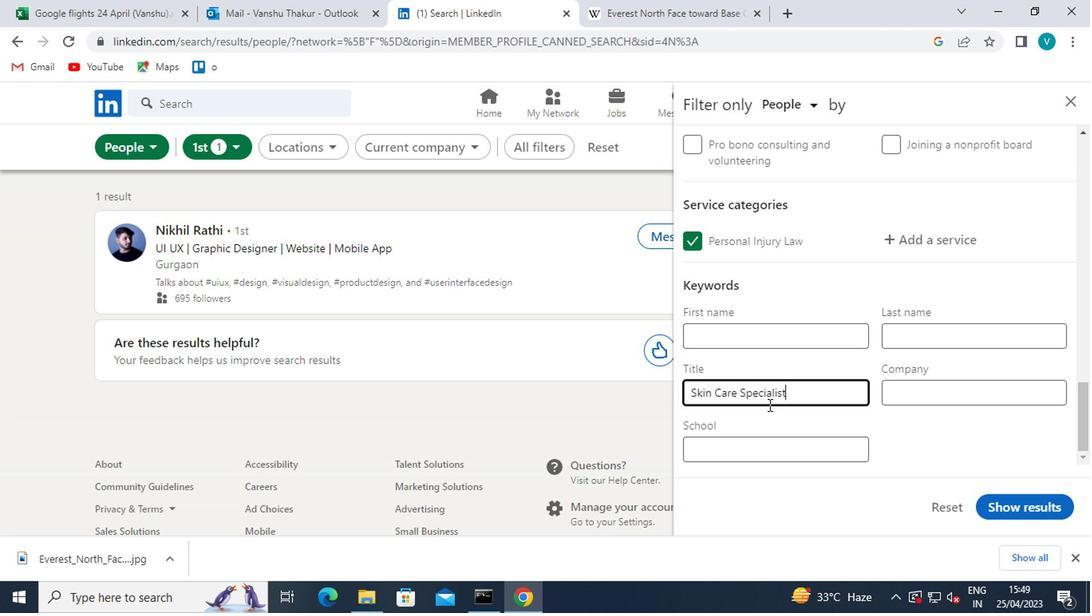 
Action: Mouse moved to (1005, 491)
Screenshot: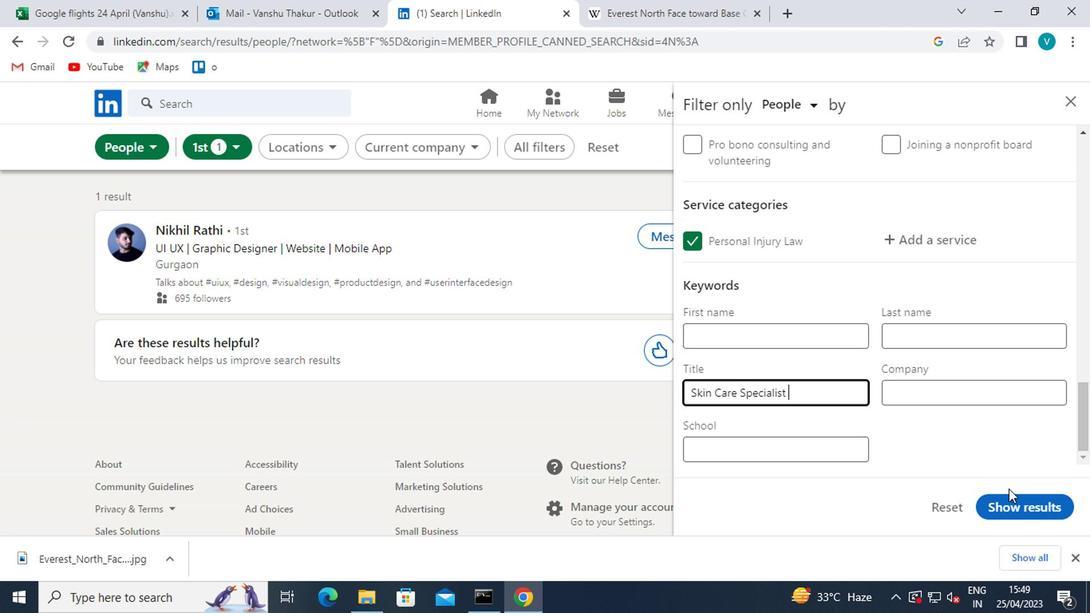 
Action: Mouse pressed left at (1005, 491)
Screenshot: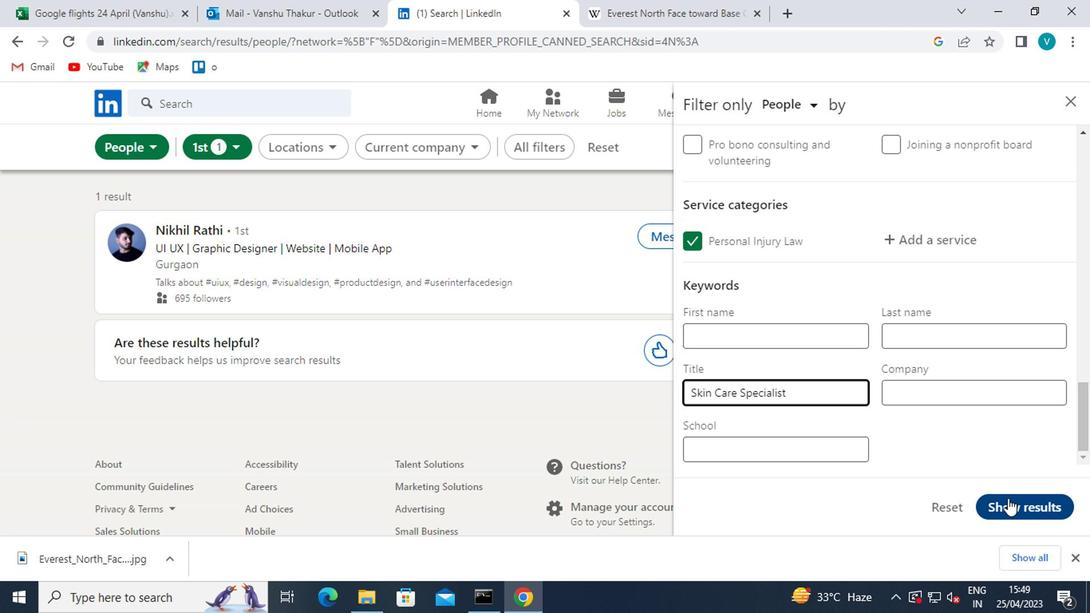 
